 Task: Create a due date automation trigger when advanced on, on the tuesday before a card is due add checklist with an incomplete checklists at 11:00 AM.
Action: Mouse moved to (1240, 97)
Screenshot: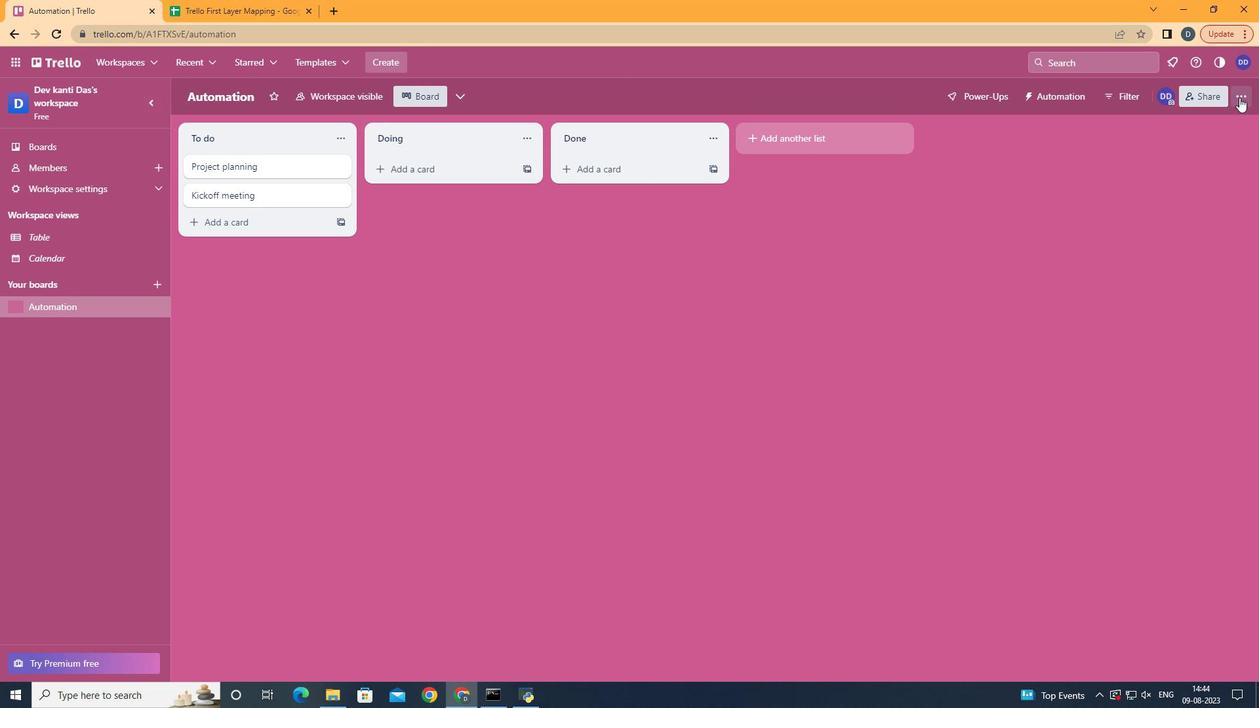 
Action: Mouse pressed left at (1240, 97)
Screenshot: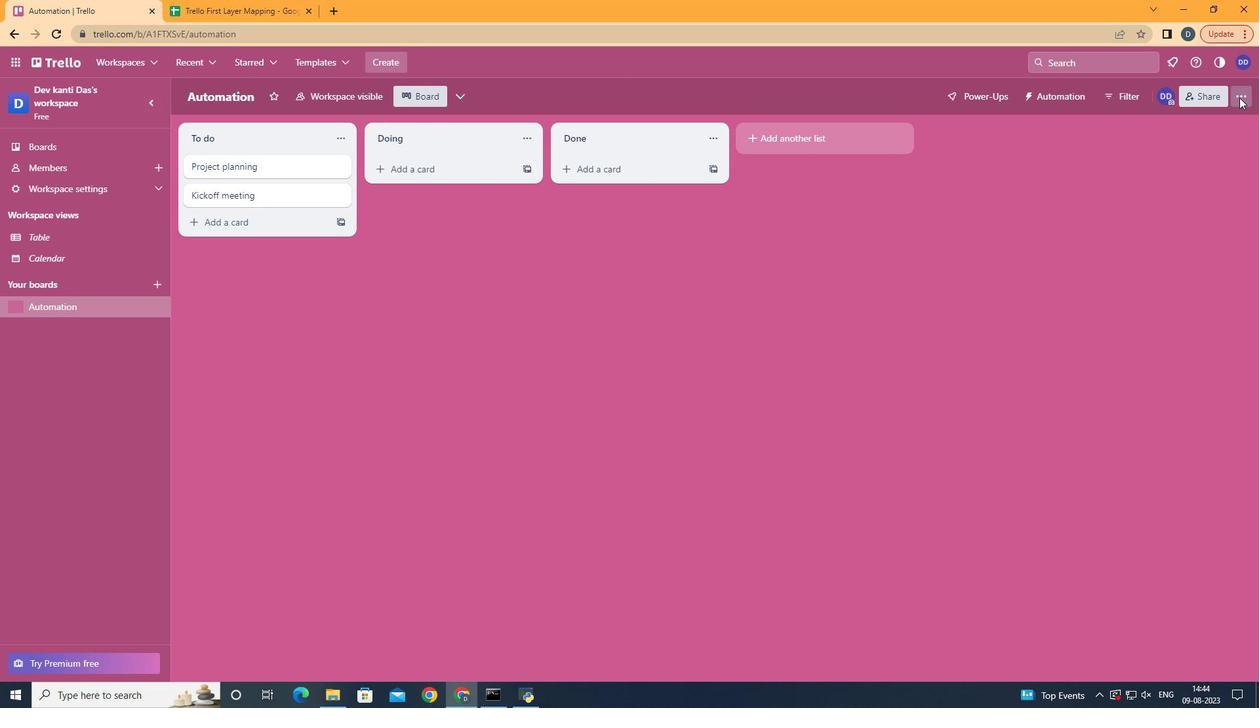 
Action: Mouse moved to (1147, 295)
Screenshot: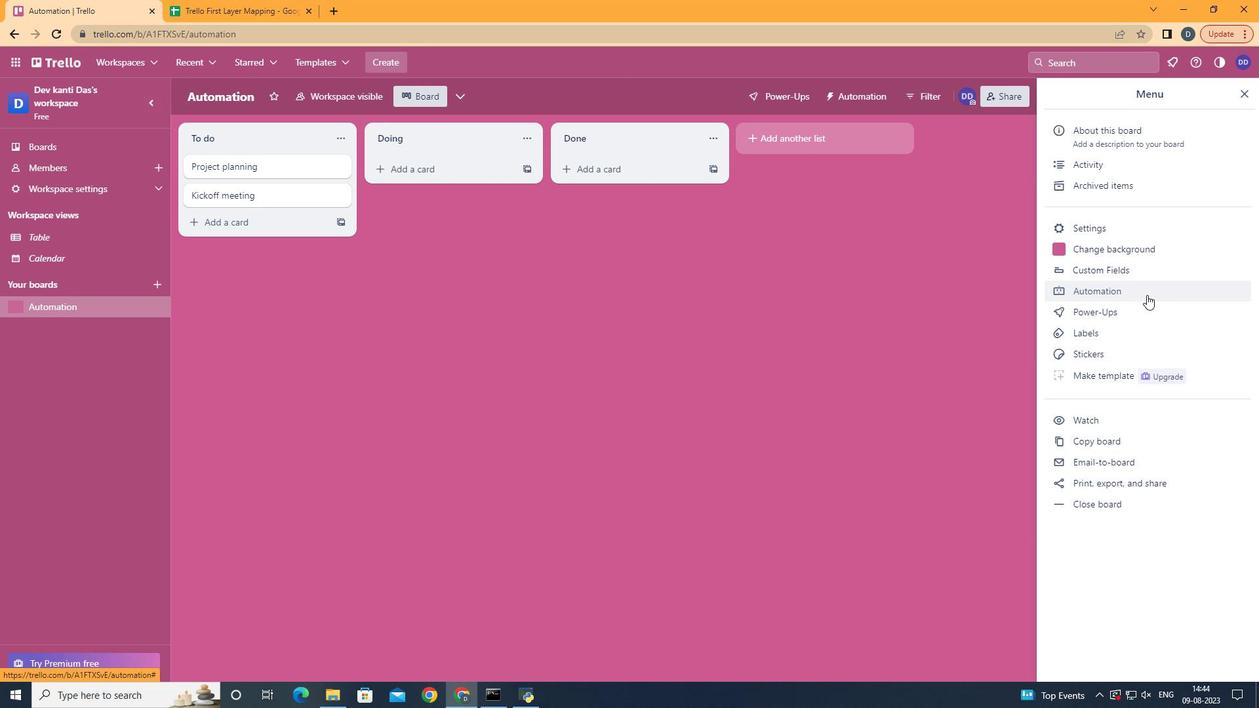 
Action: Mouse pressed left at (1147, 295)
Screenshot: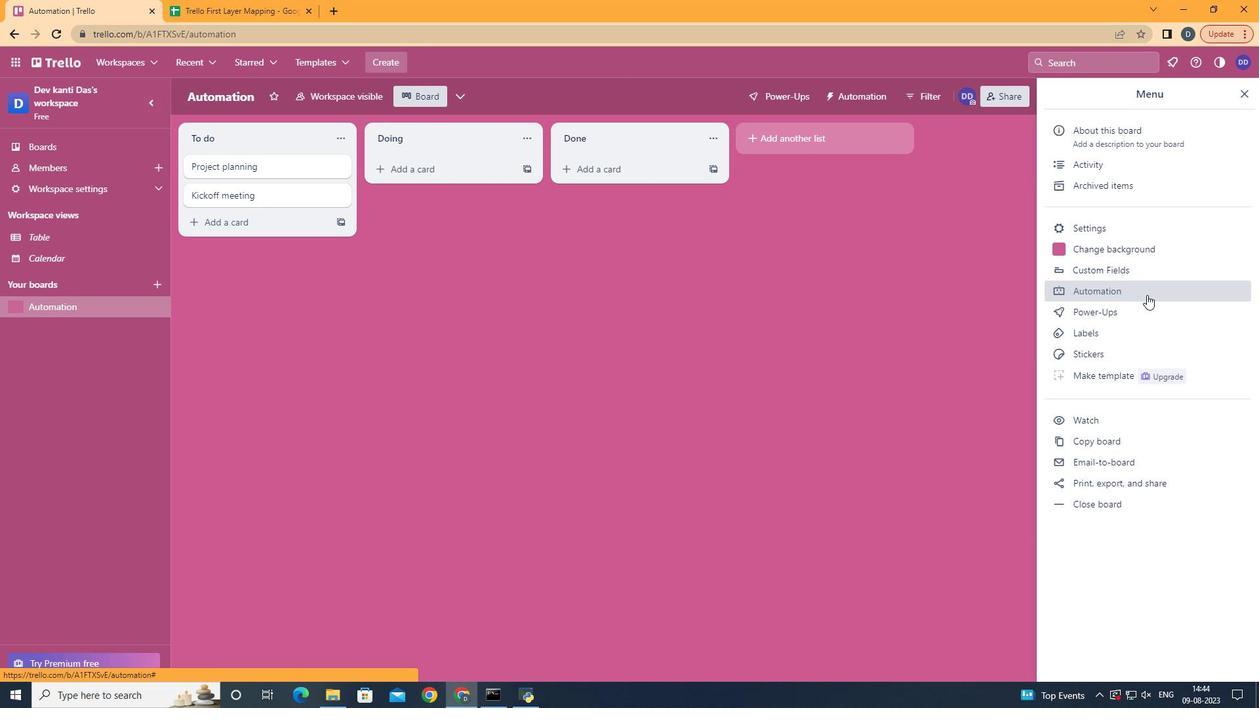 
Action: Mouse moved to (217, 266)
Screenshot: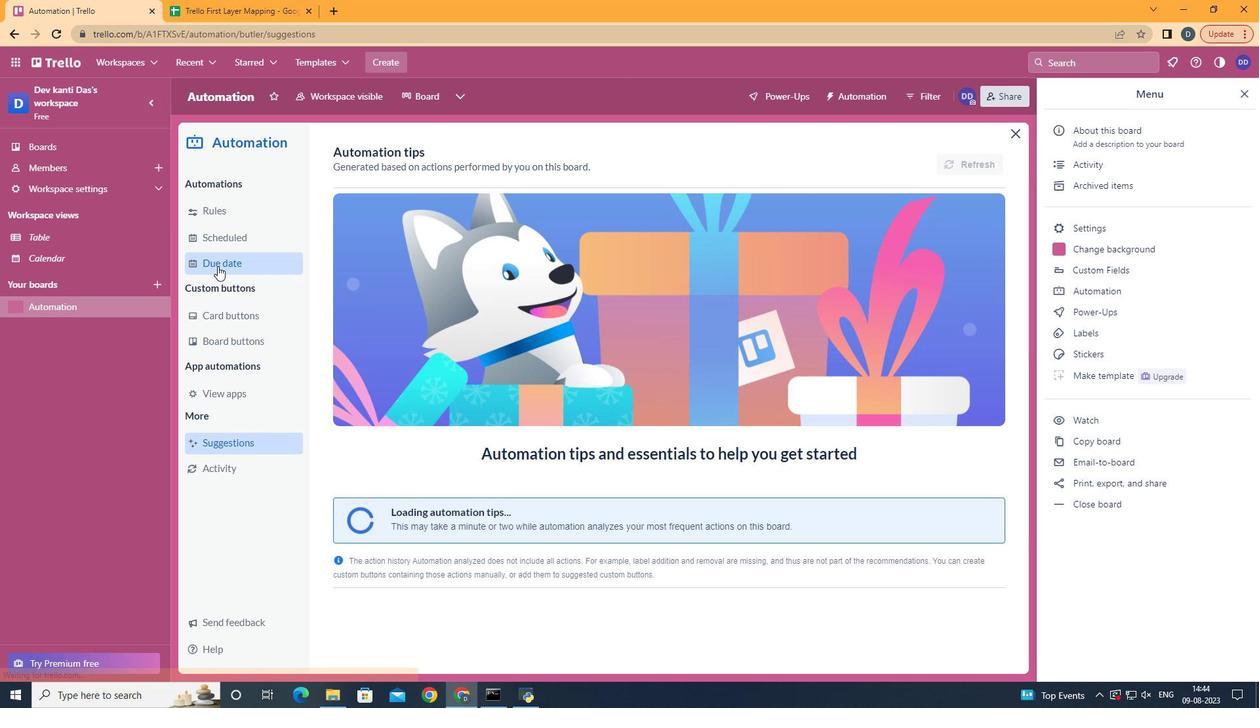 
Action: Mouse pressed left at (217, 266)
Screenshot: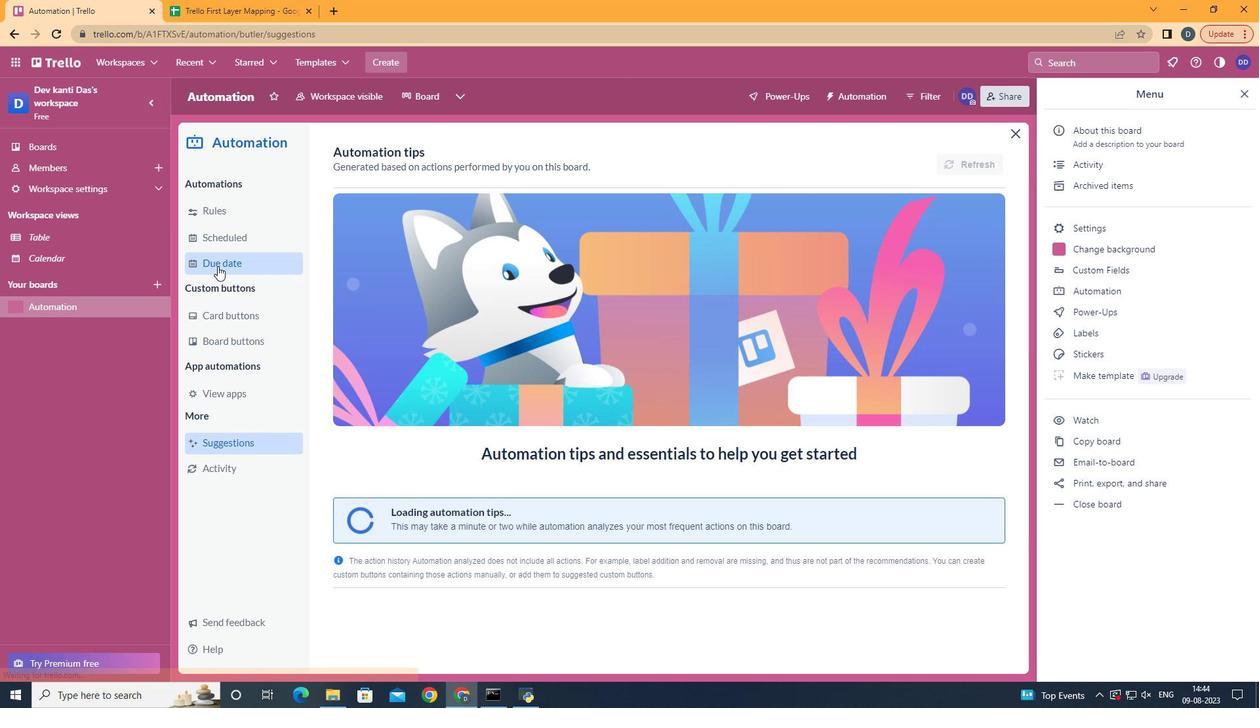 
Action: Mouse moved to (914, 158)
Screenshot: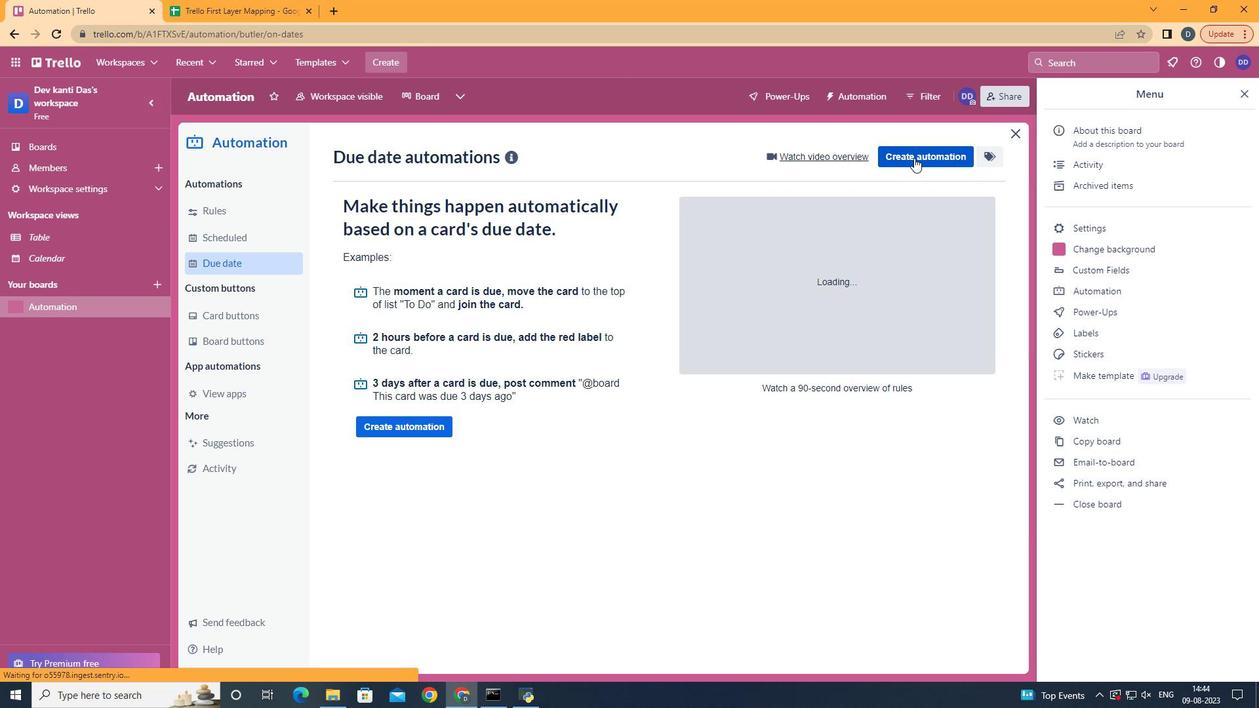 
Action: Mouse pressed left at (914, 158)
Screenshot: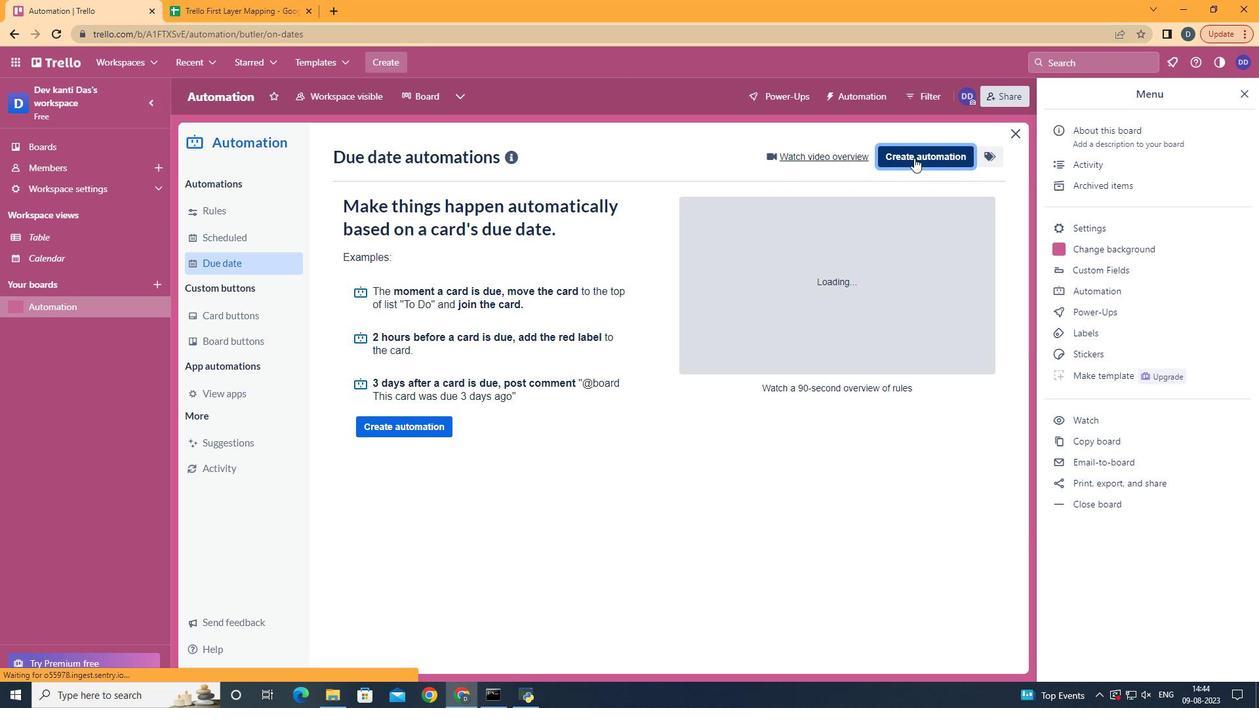 
Action: Mouse moved to (681, 294)
Screenshot: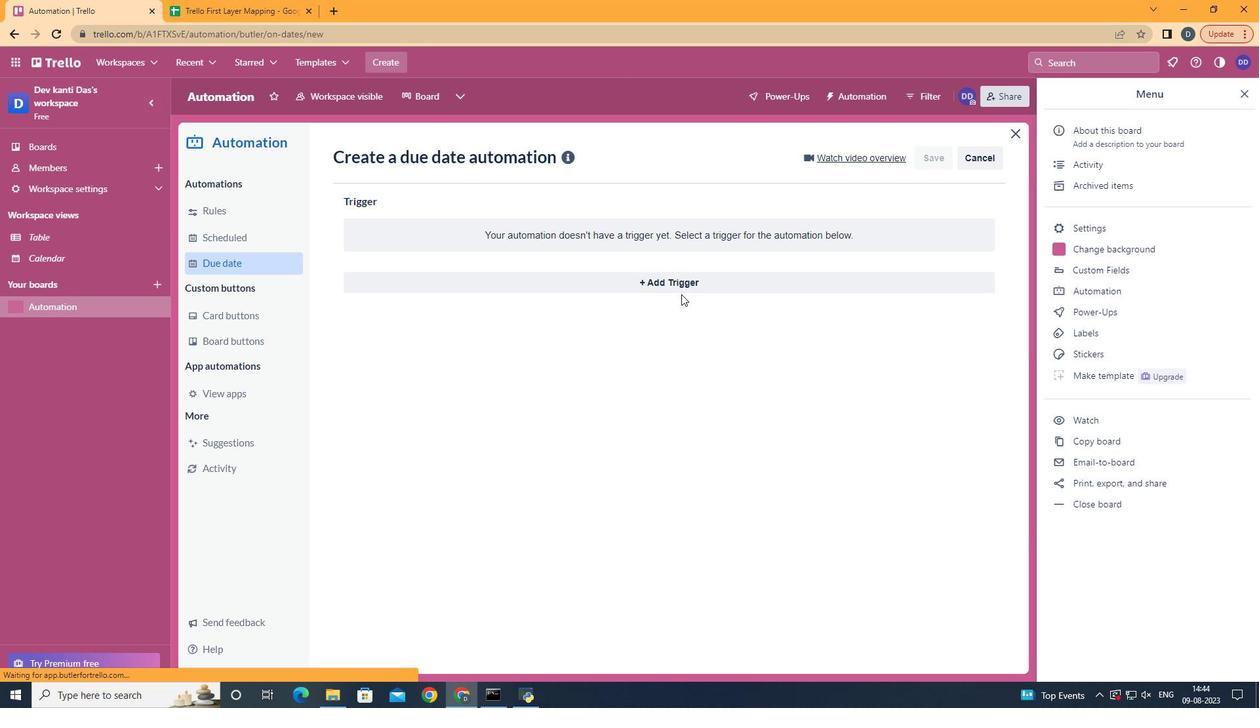 
Action: Mouse pressed left at (681, 294)
Screenshot: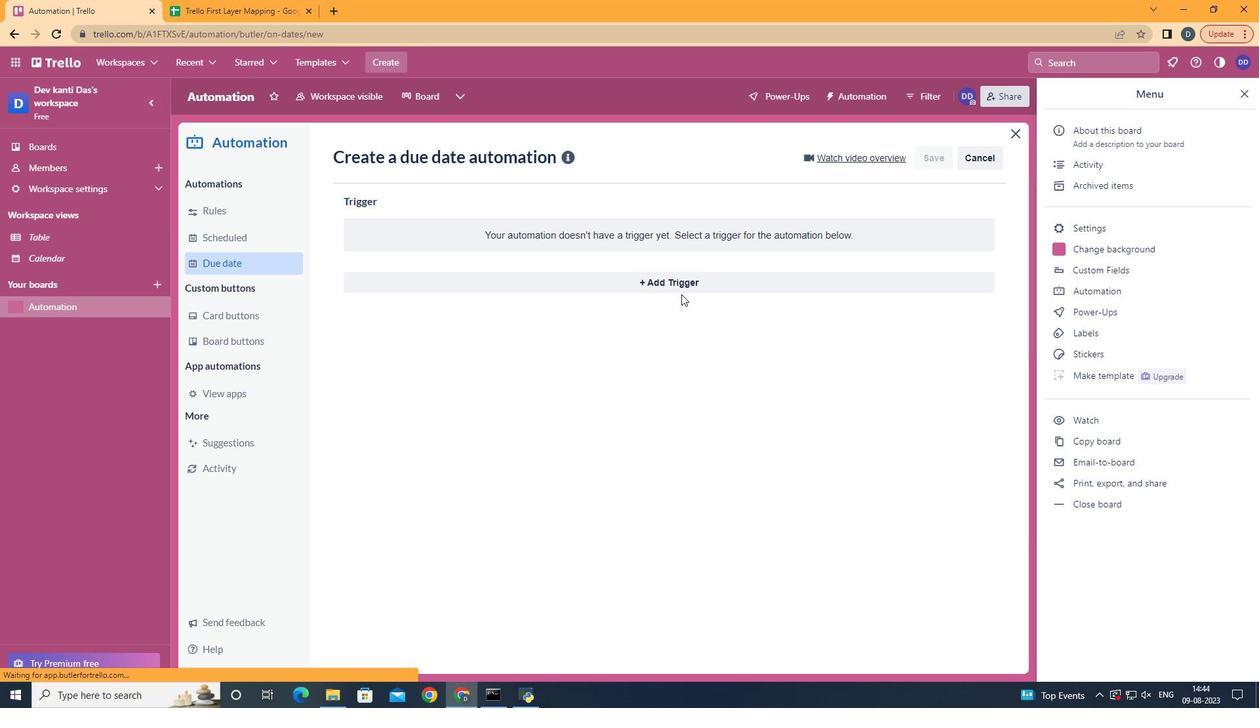 
Action: Mouse moved to (742, 291)
Screenshot: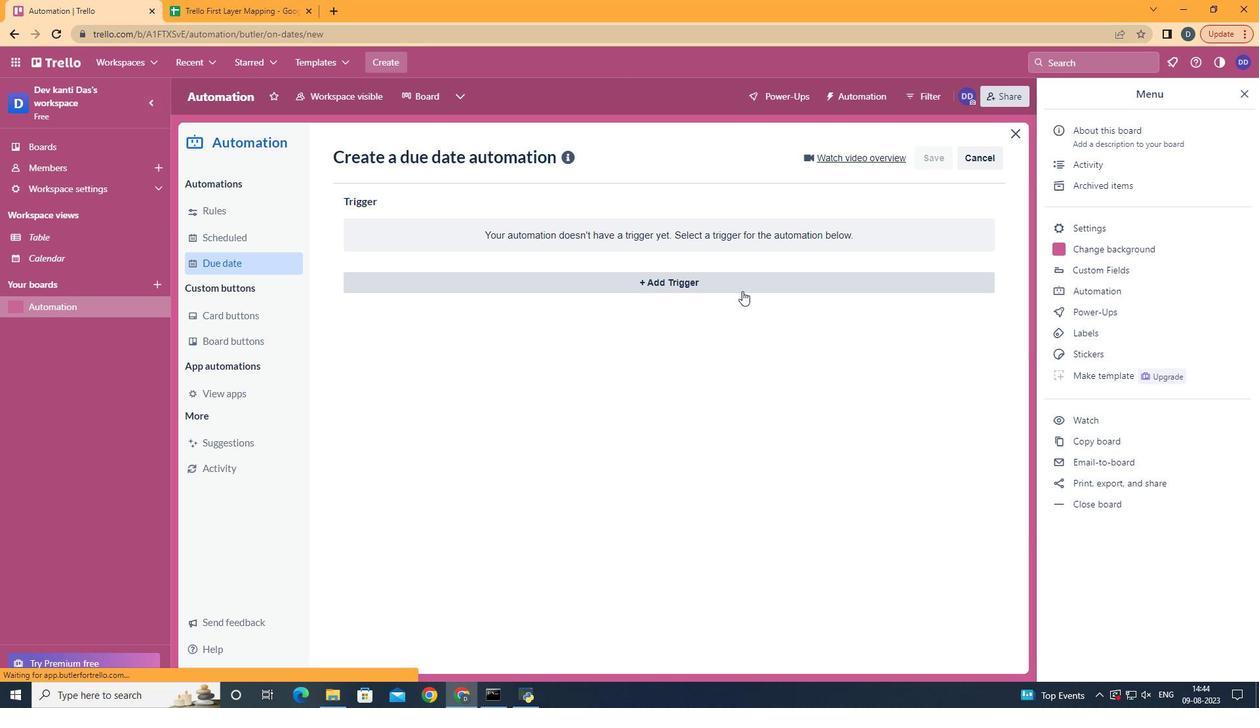 
Action: Mouse pressed left at (742, 291)
Screenshot: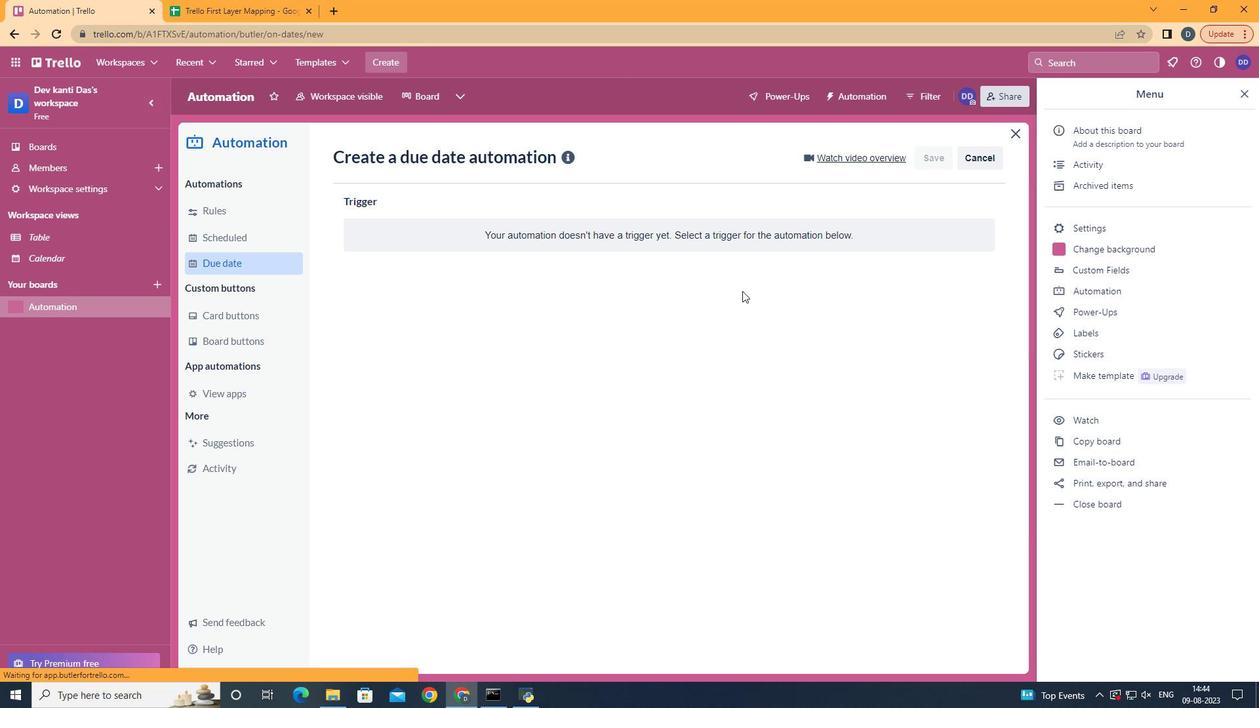 
Action: Mouse moved to (444, 366)
Screenshot: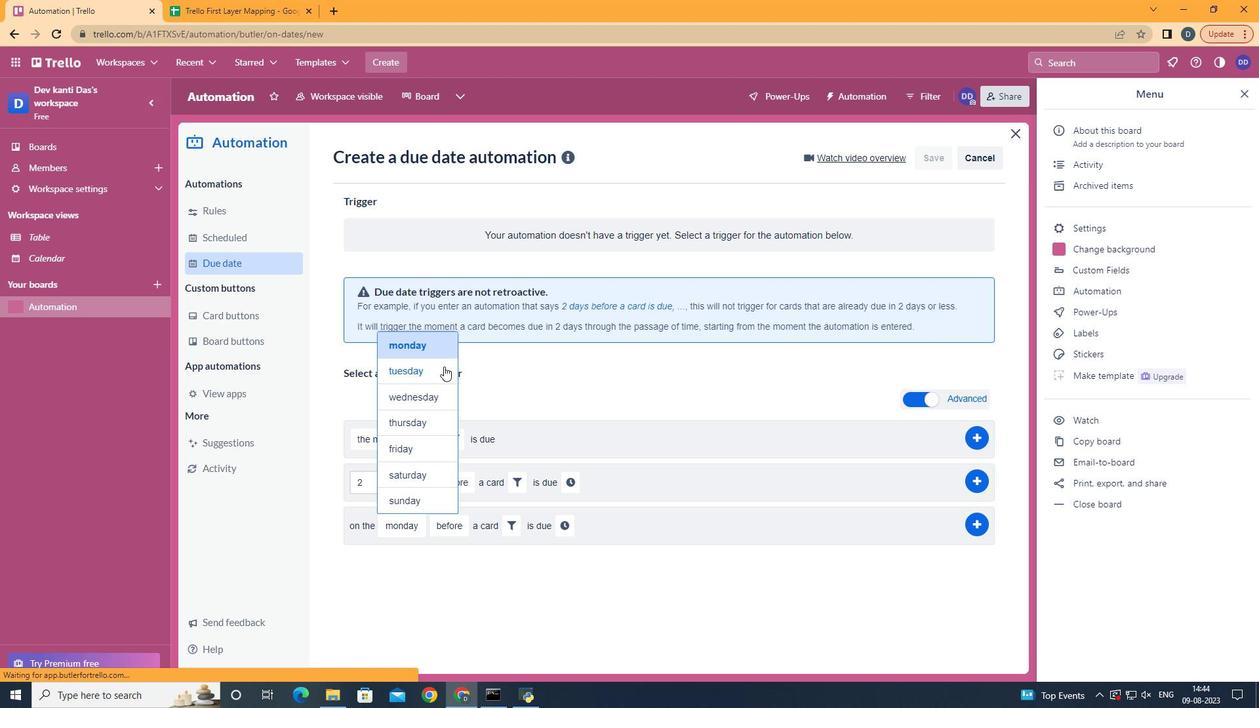 
Action: Mouse pressed left at (444, 366)
Screenshot: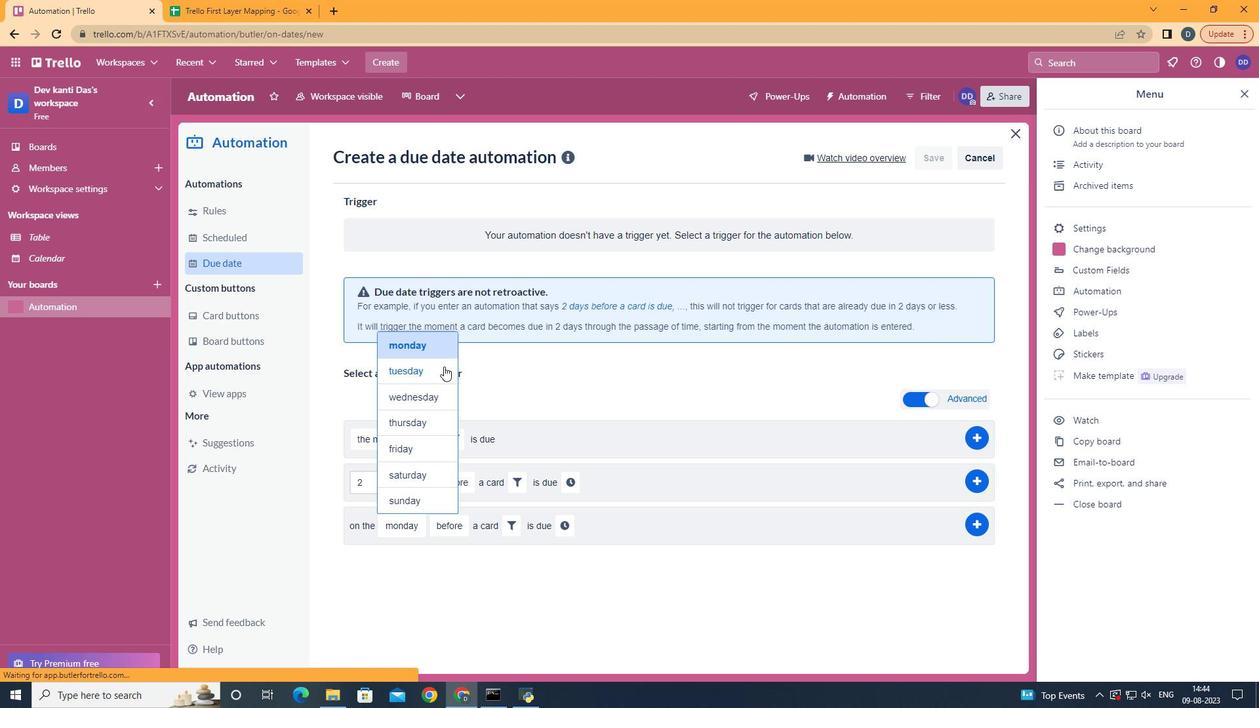 
Action: Mouse moved to (452, 545)
Screenshot: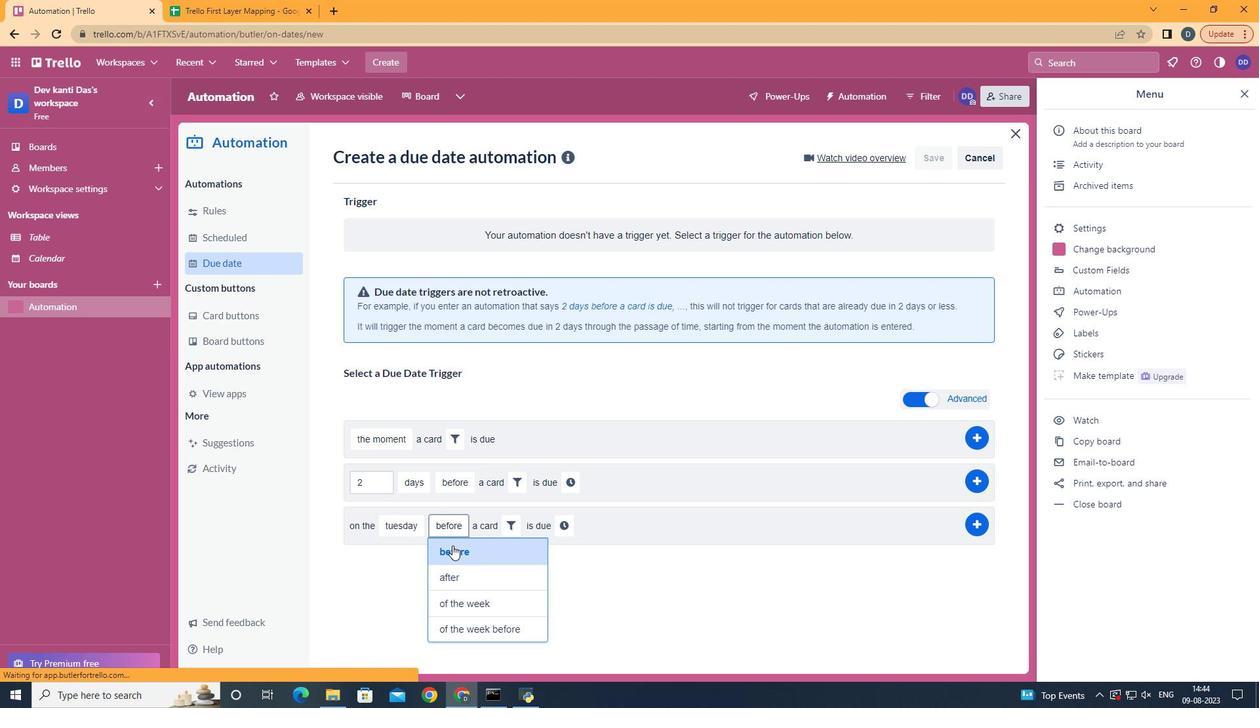 
Action: Mouse pressed left at (452, 545)
Screenshot: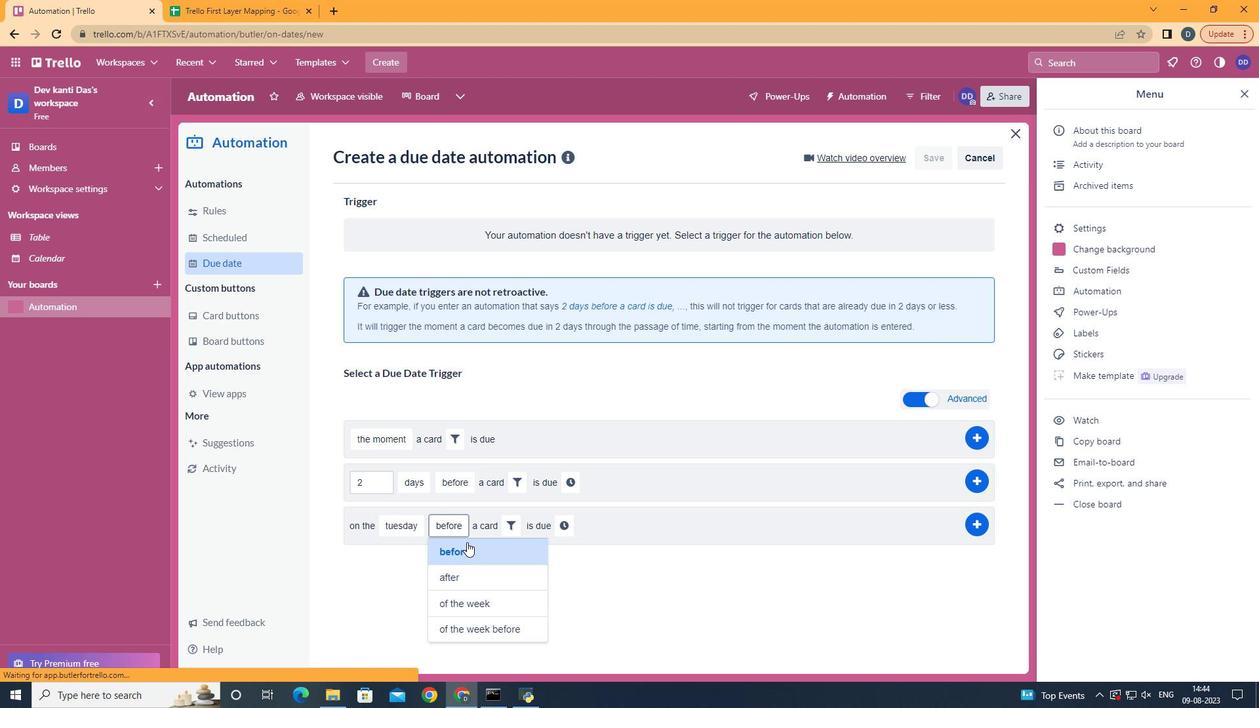 
Action: Mouse moved to (526, 520)
Screenshot: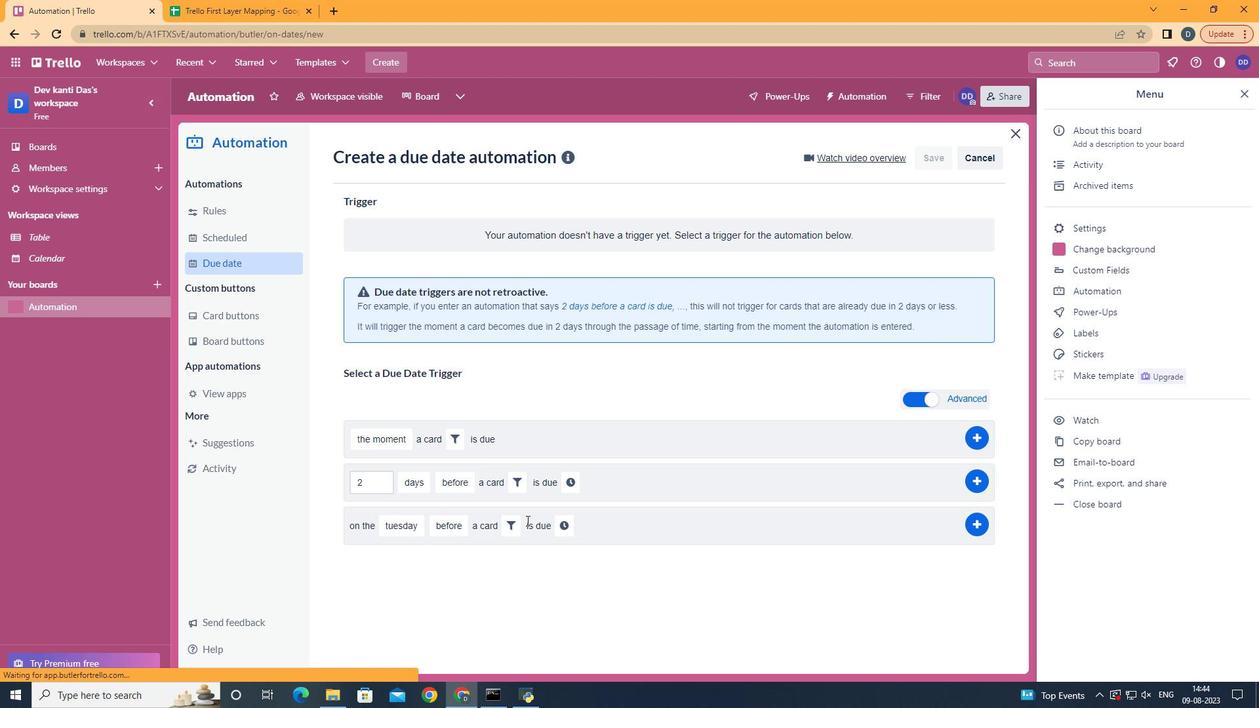 
Action: Mouse pressed left at (526, 520)
Screenshot: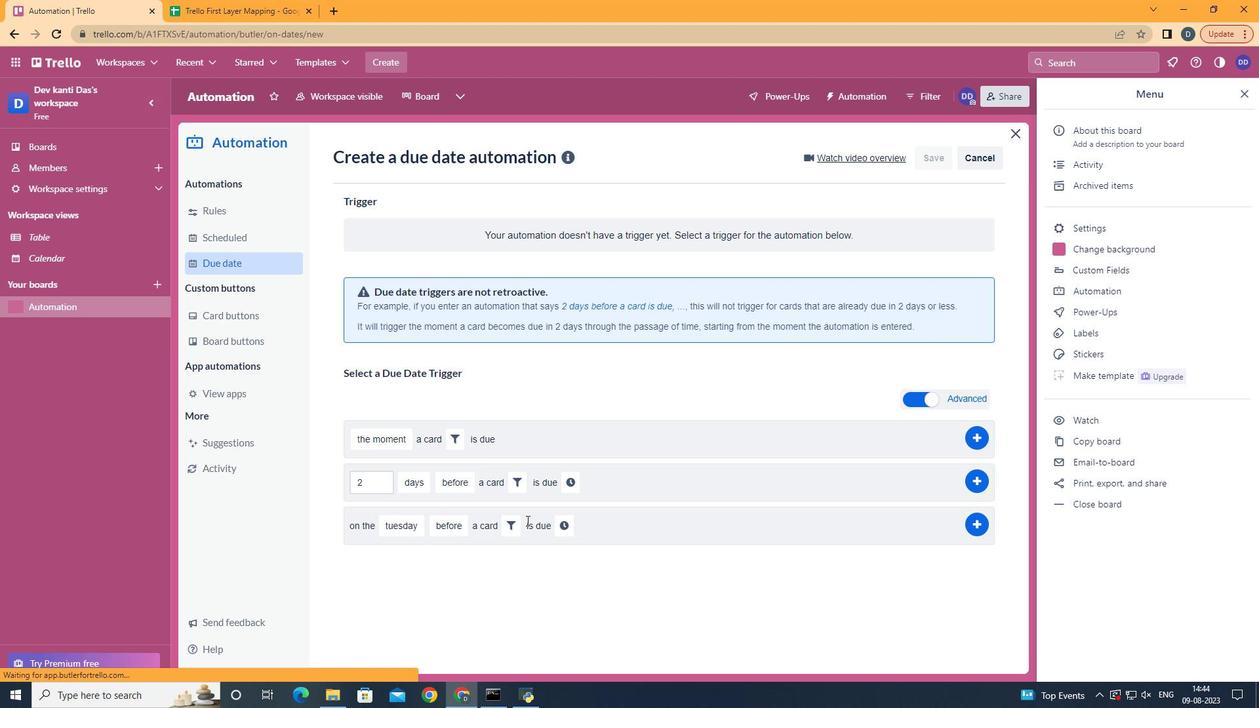 
Action: Mouse moved to (498, 523)
Screenshot: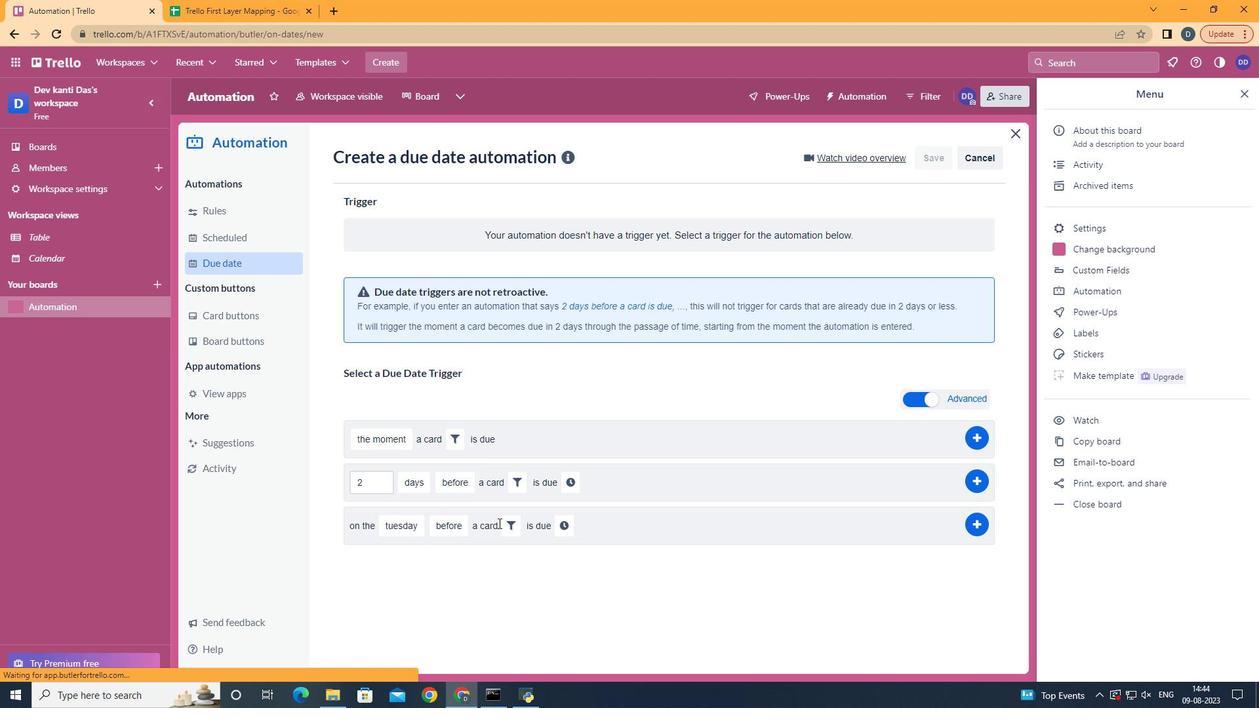 
Action: Mouse pressed left at (498, 523)
Screenshot: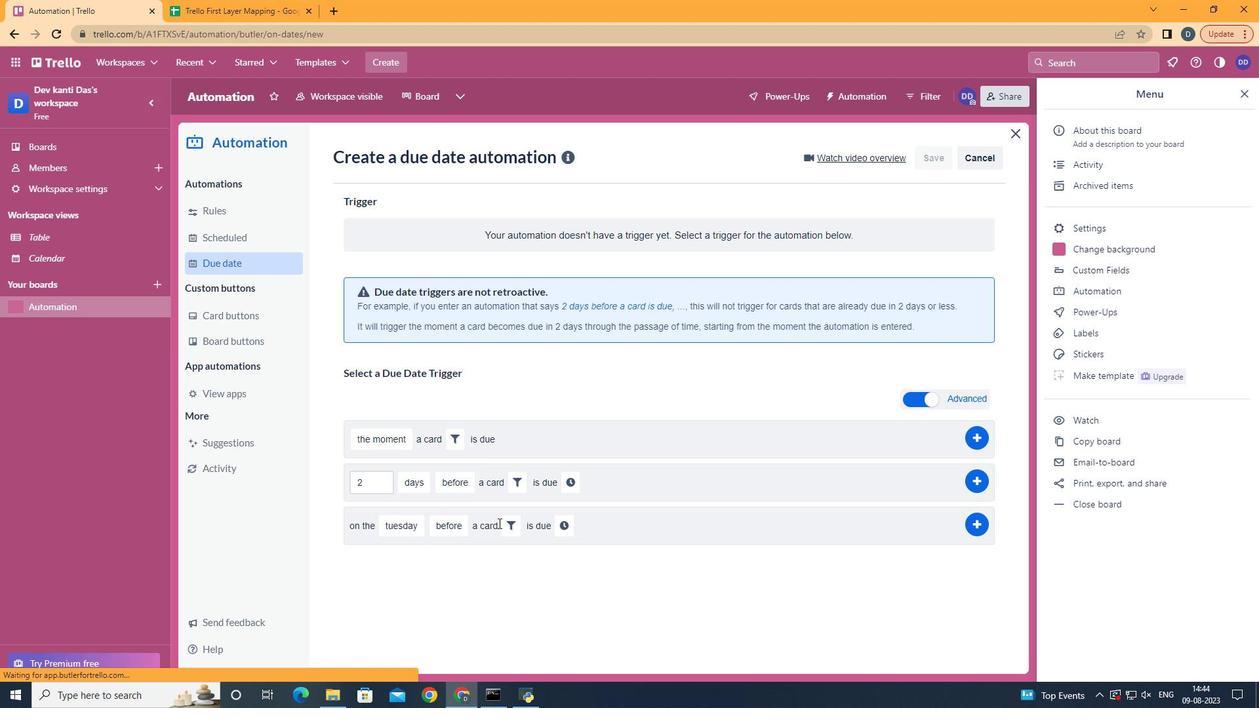 
Action: Mouse moved to (504, 525)
Screenshot: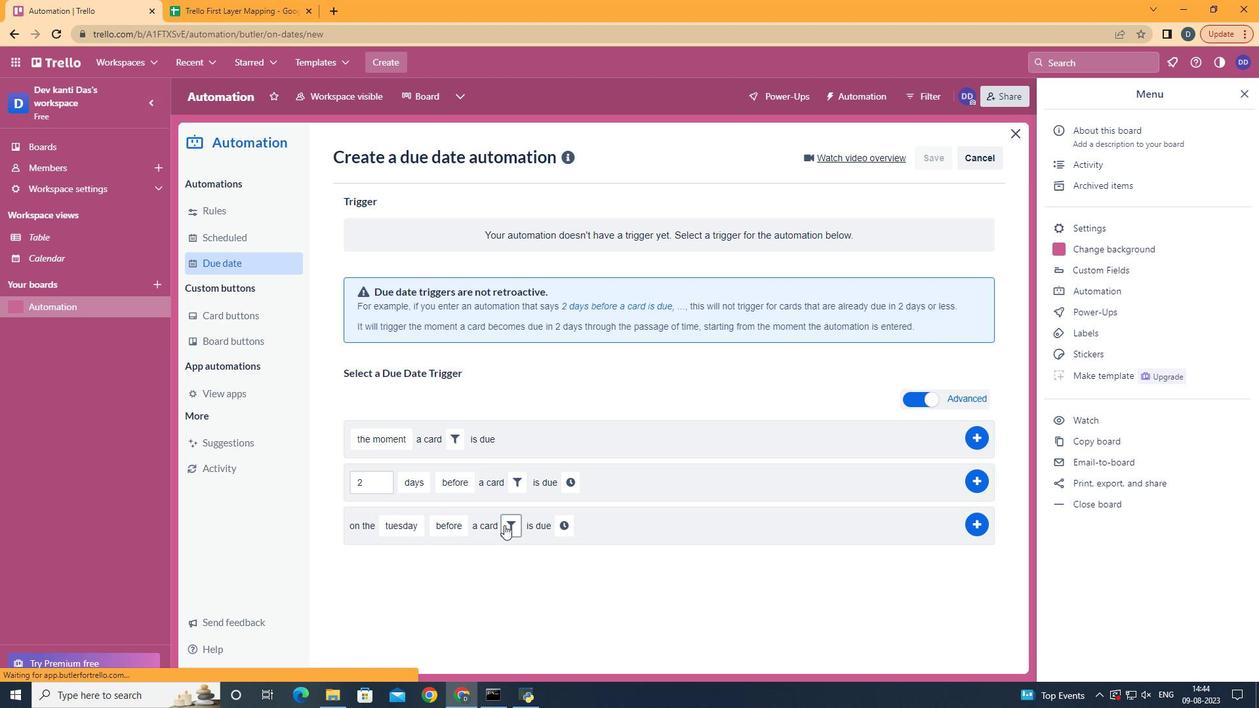 
Action: Mouse pressed left at (504, 525)
Screenshot: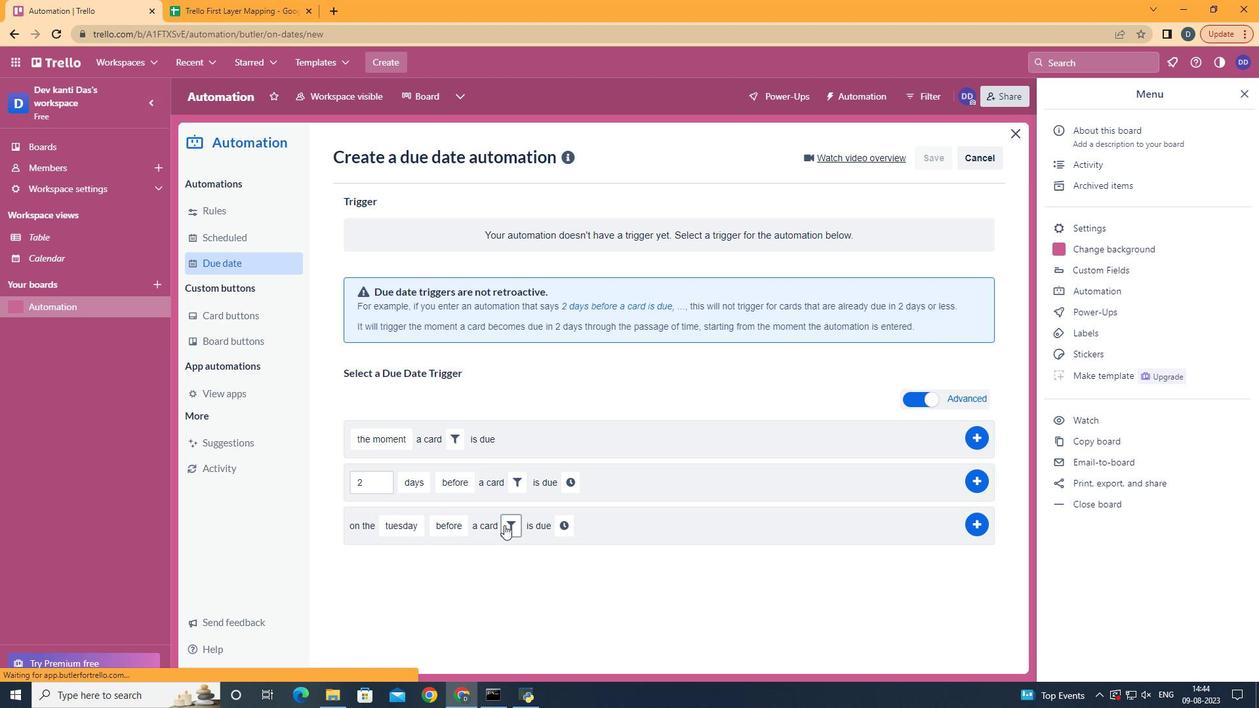 
Action: Mouse moved to (631, 568)
Screenshot: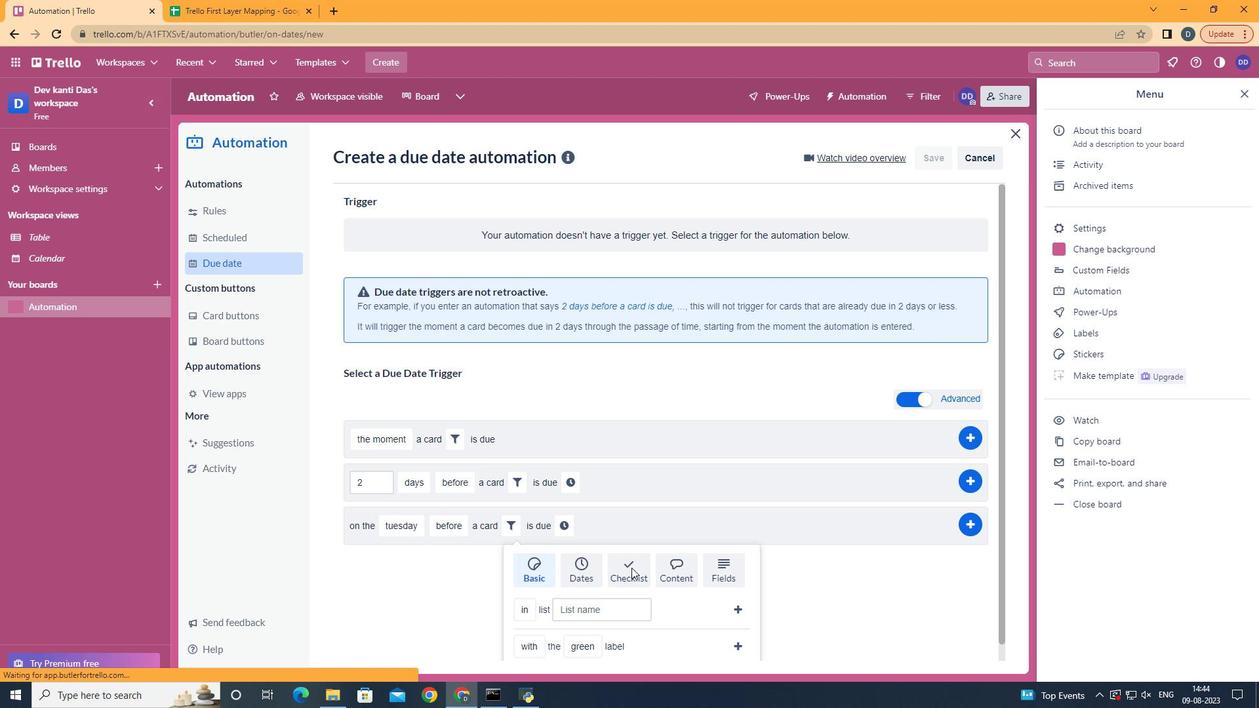 
Action: Mouse pressed left at (631, 568)
Screenshot: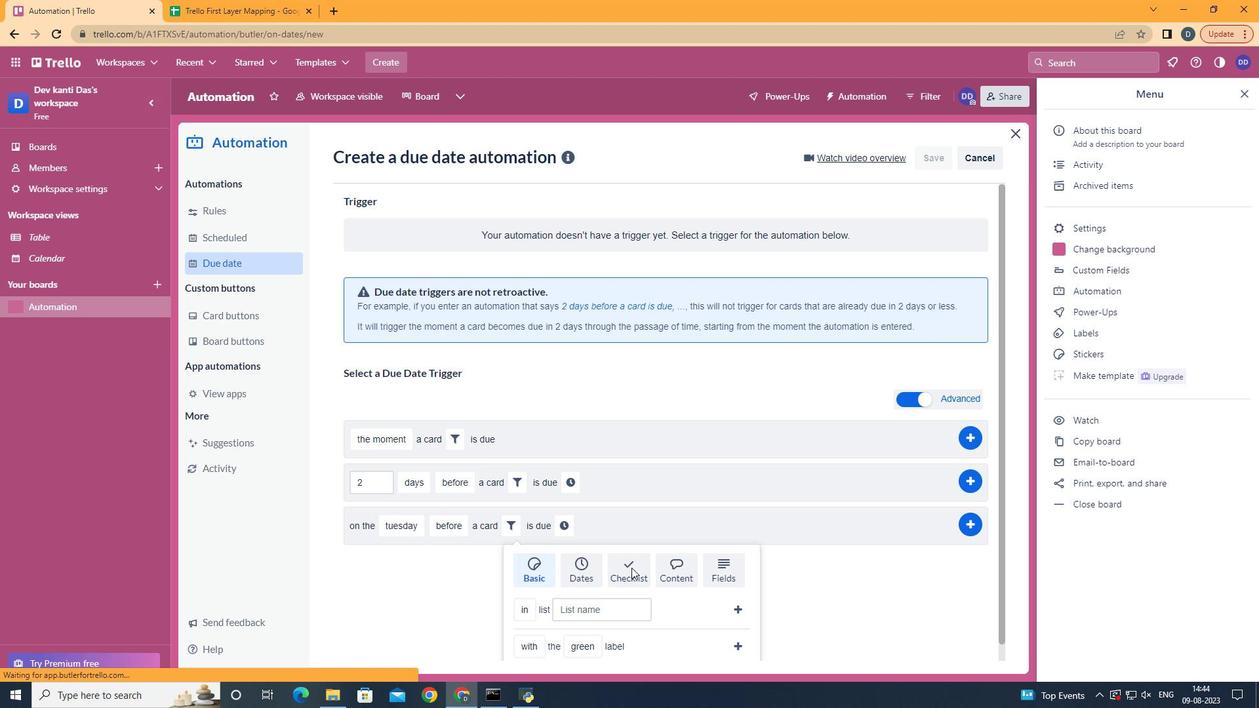 
Action: Mouse moved to (620, 509)
Screenshot: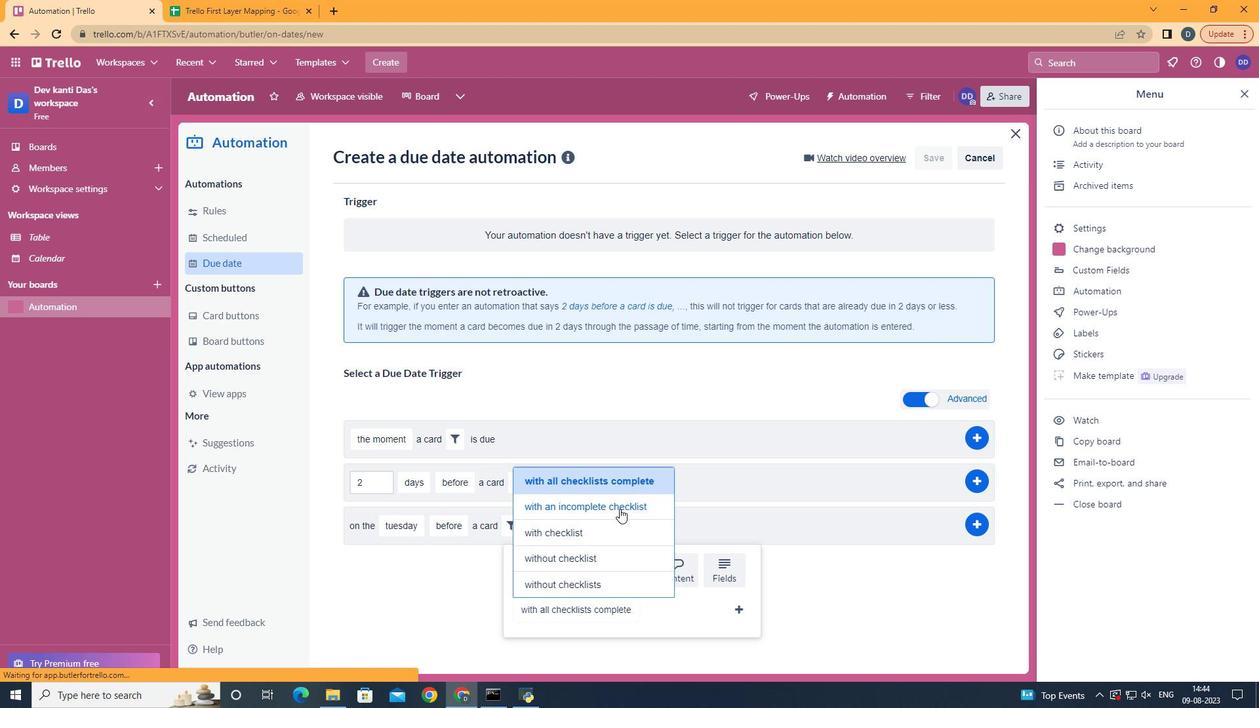 
Action: Mouse pressed left at (620, 509)
Screenshot: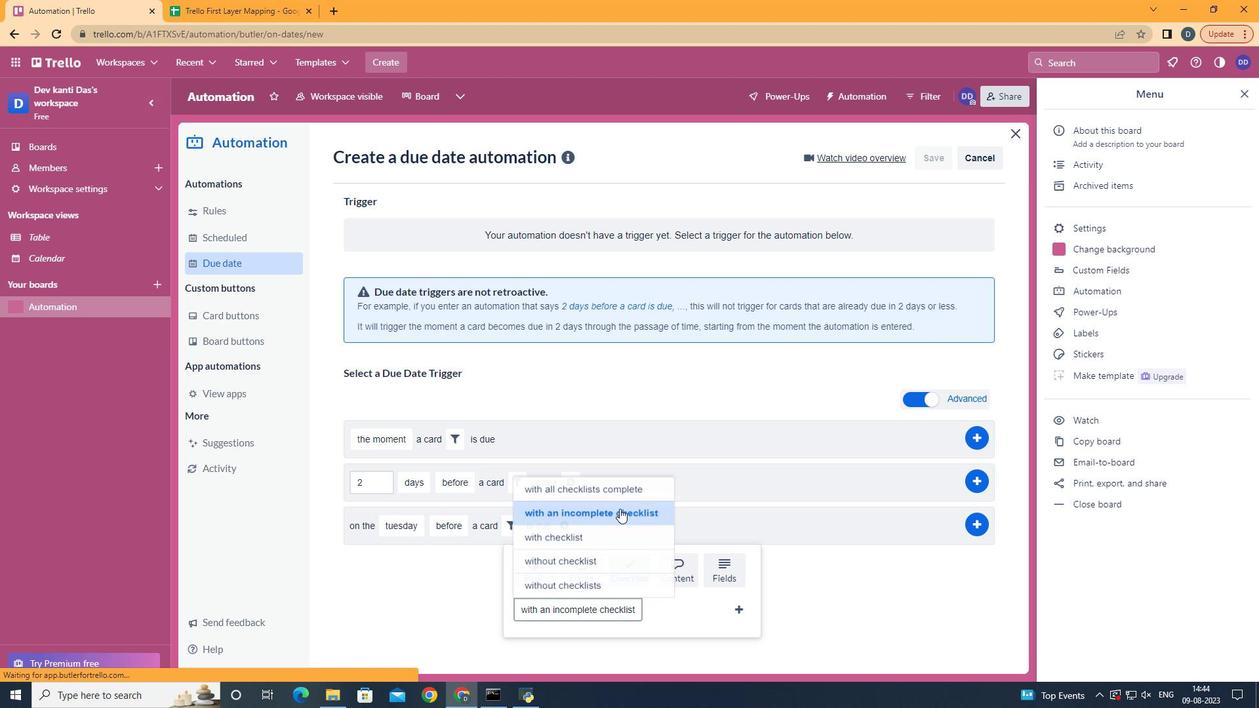 
Action: Mouse moved to (730, 611)
Screenshot: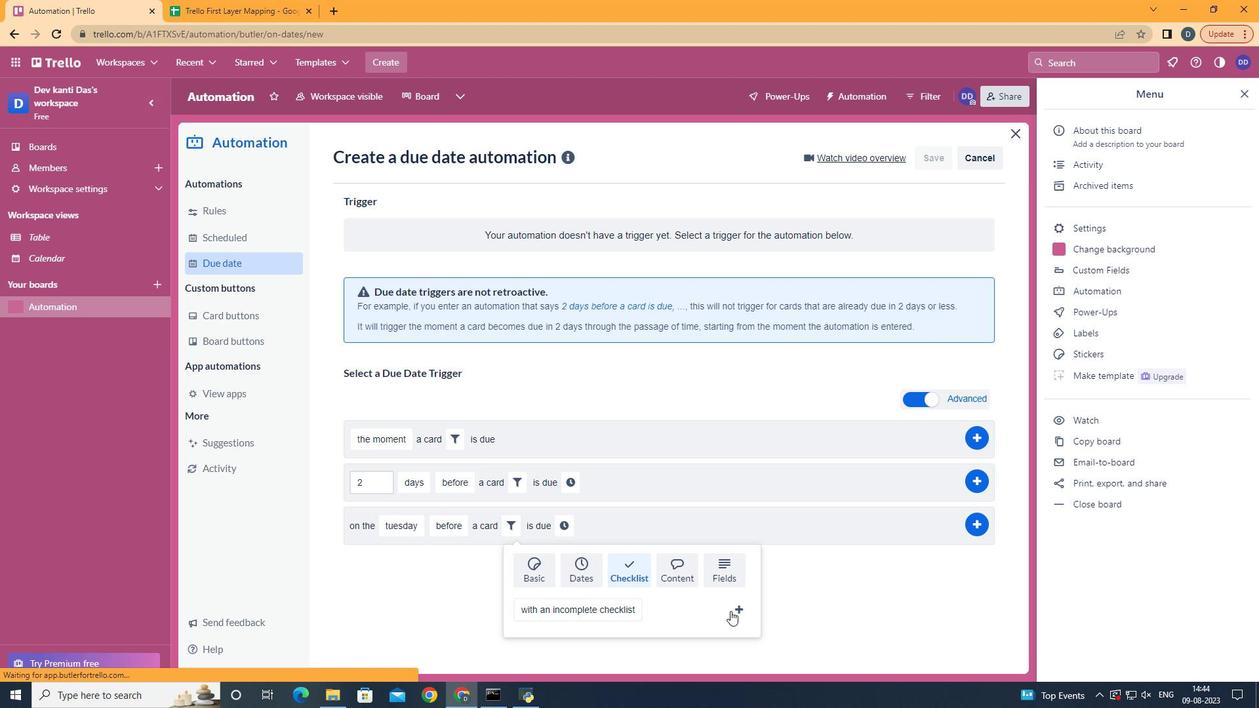 
Action: Mouse pressed left at (730, 611)
Screenshot: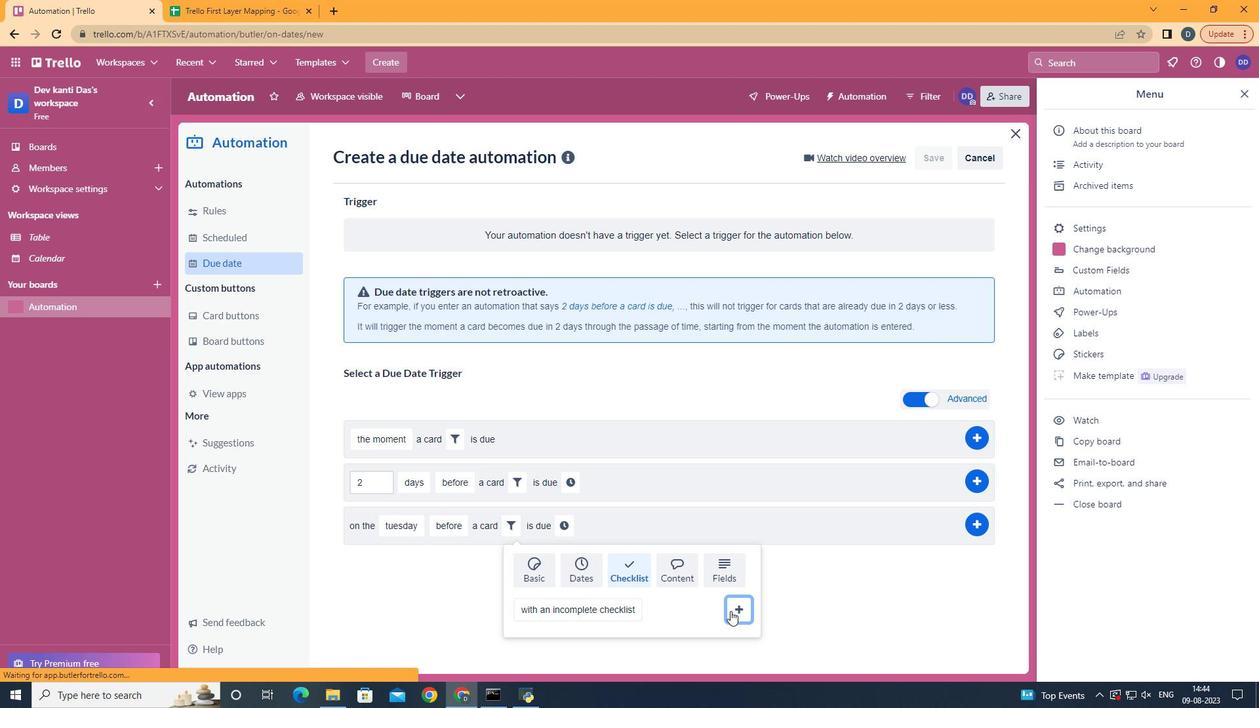 
Action: Mouse moved to (705, 536)
Screenshot: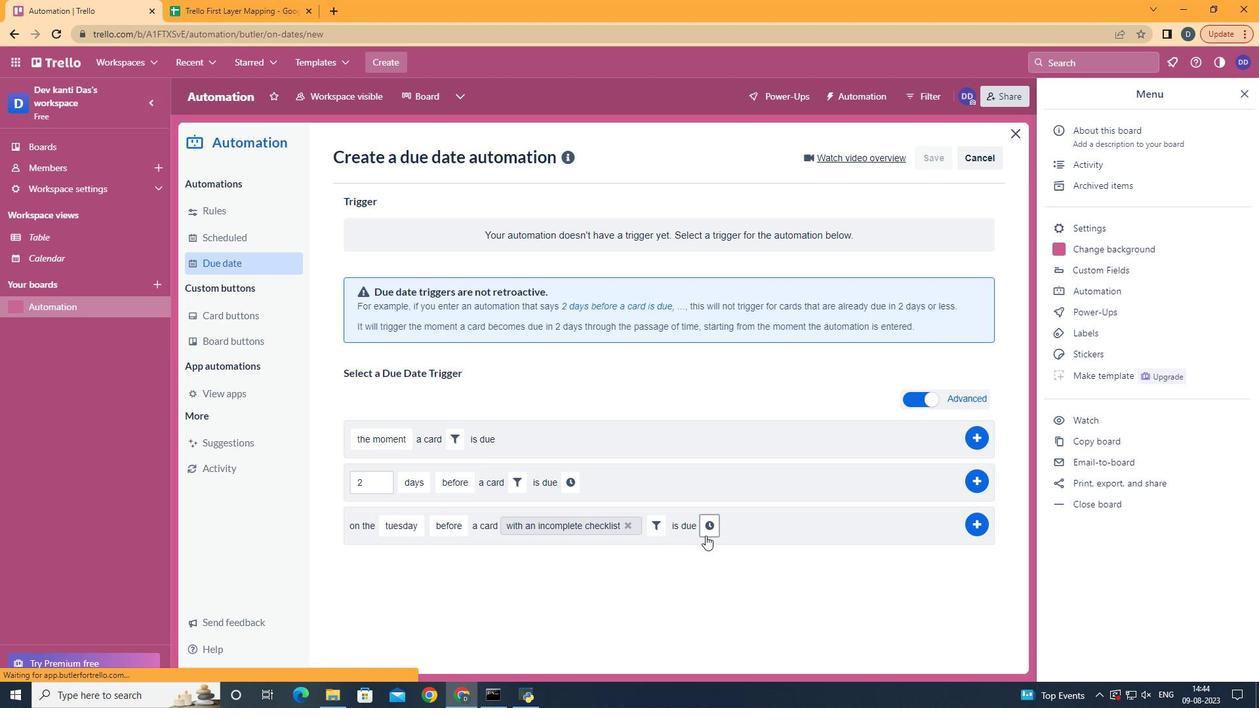 
Action: Mouse pressed left at (705, 536)
Screenshot: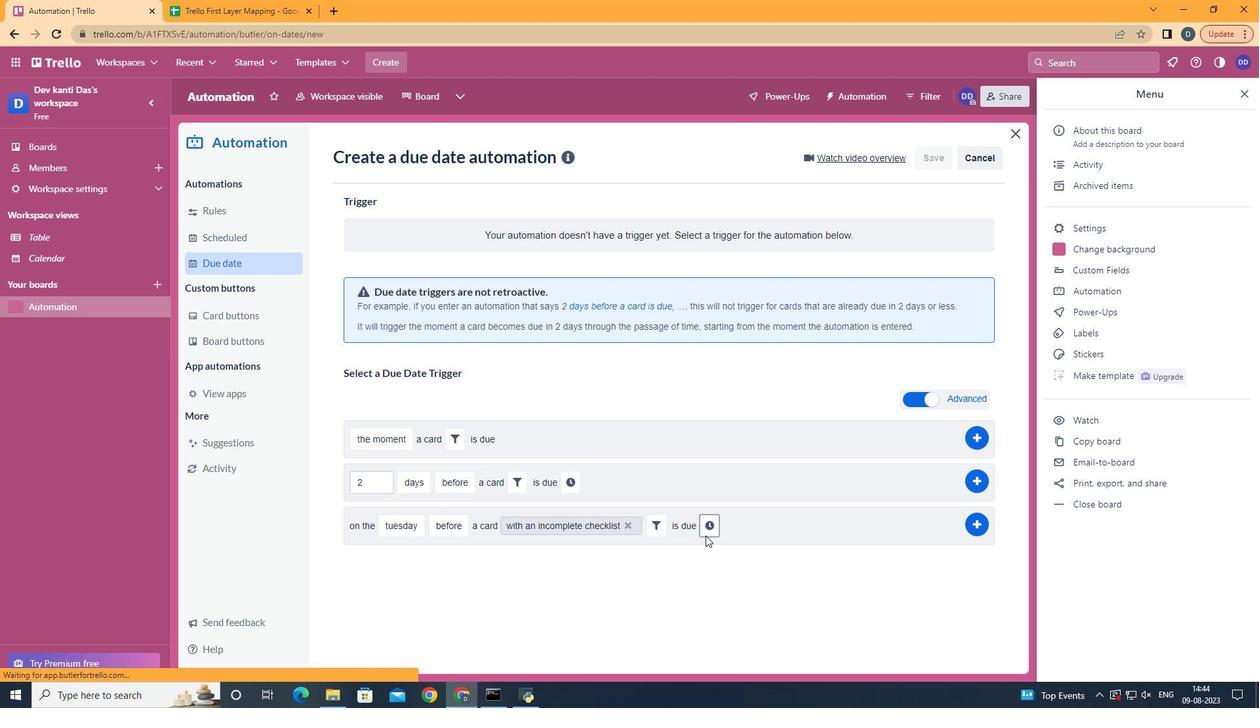 
Action: Mouse moved to (746, 526)
Screenshot: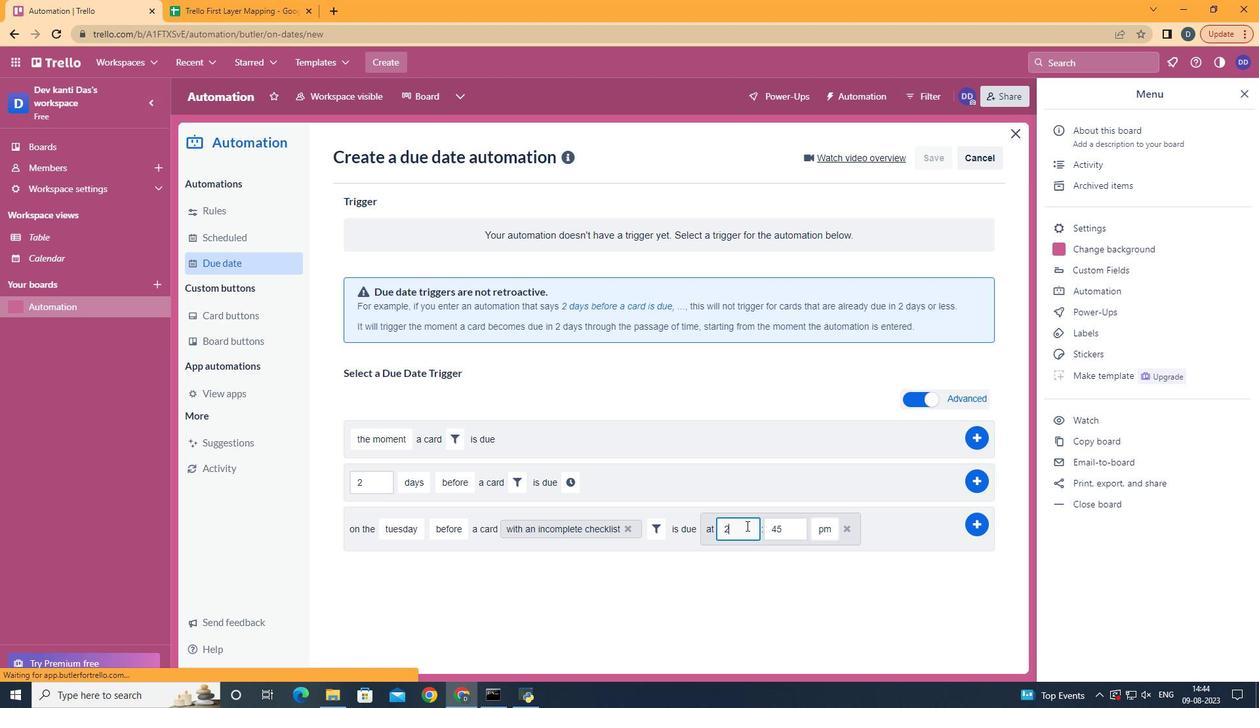 
Action: Mouse pressed left at (746, 526)
Screenshot: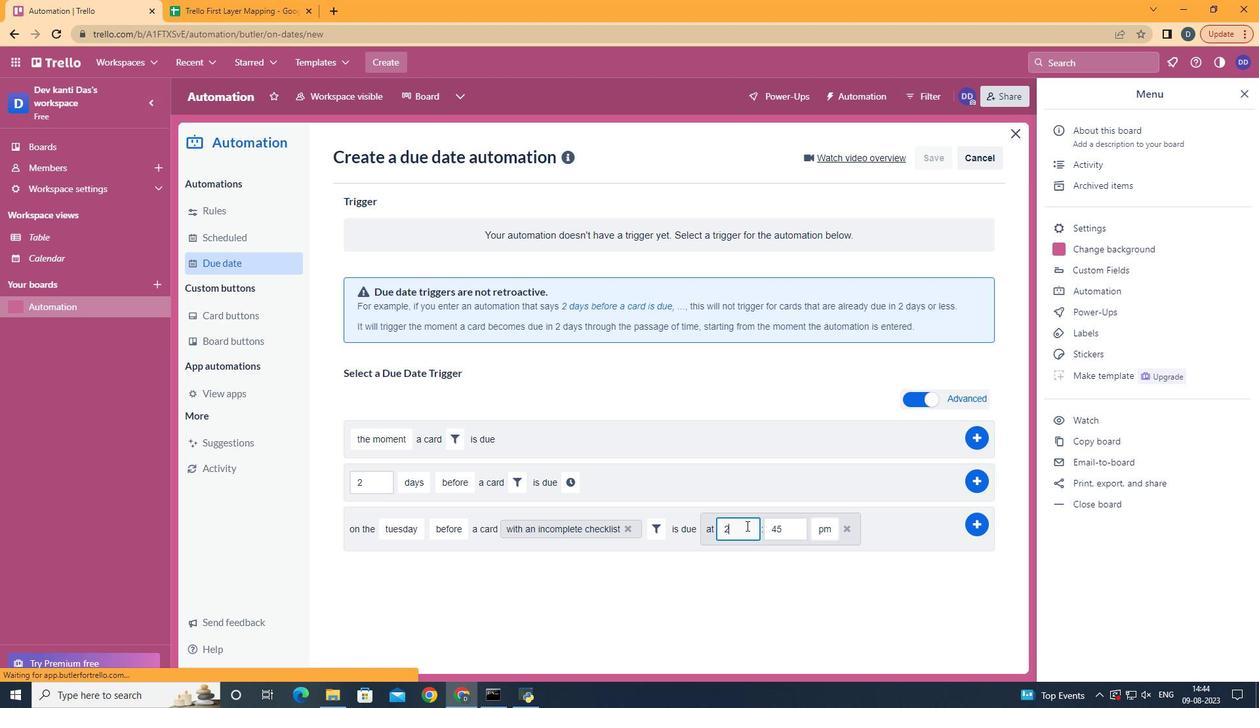 
Action: Key pressed <Key.backspace>11
Screenshot: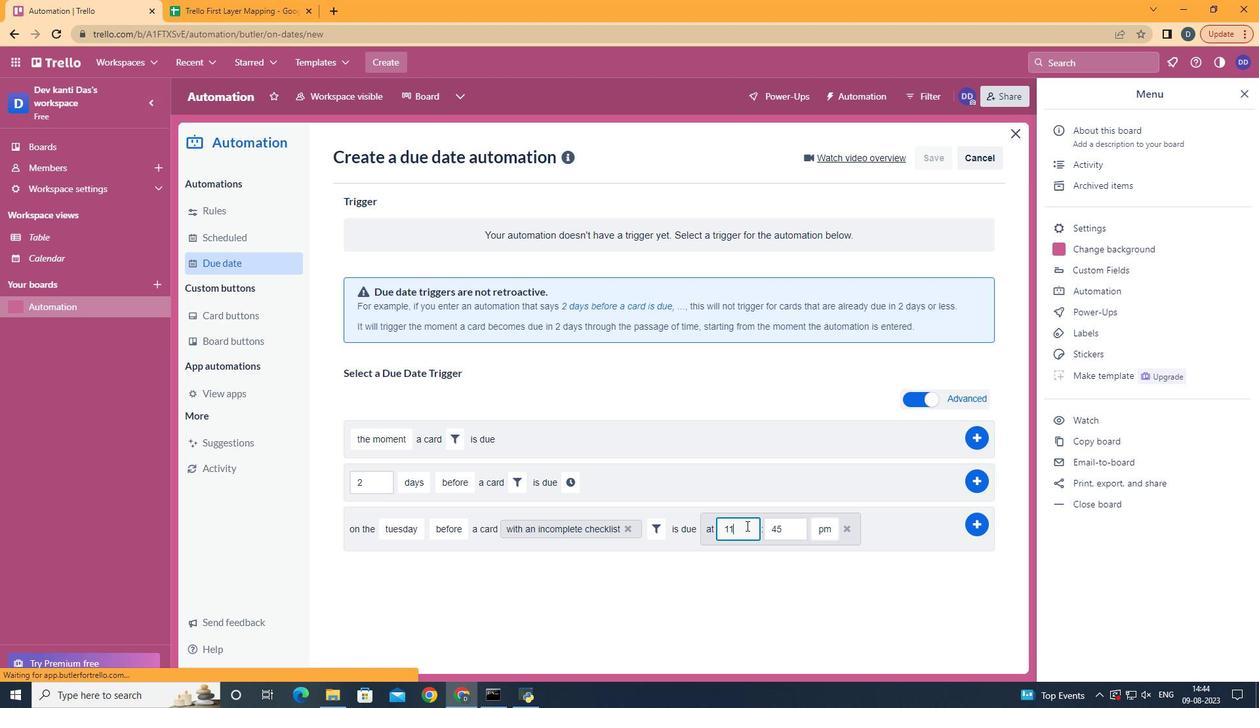 
Action: Mouse moved to (805, 529)
Screenshot: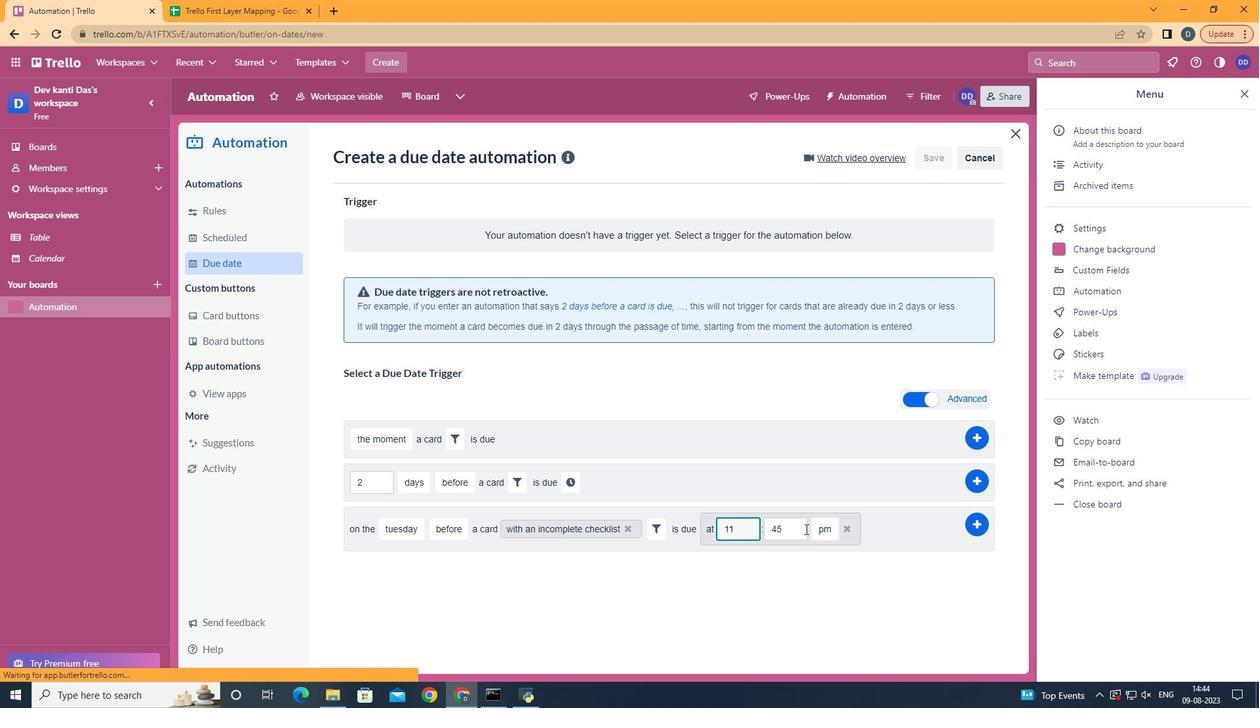 
Action: Mouse pressed left at (805, 529)
Screenshot: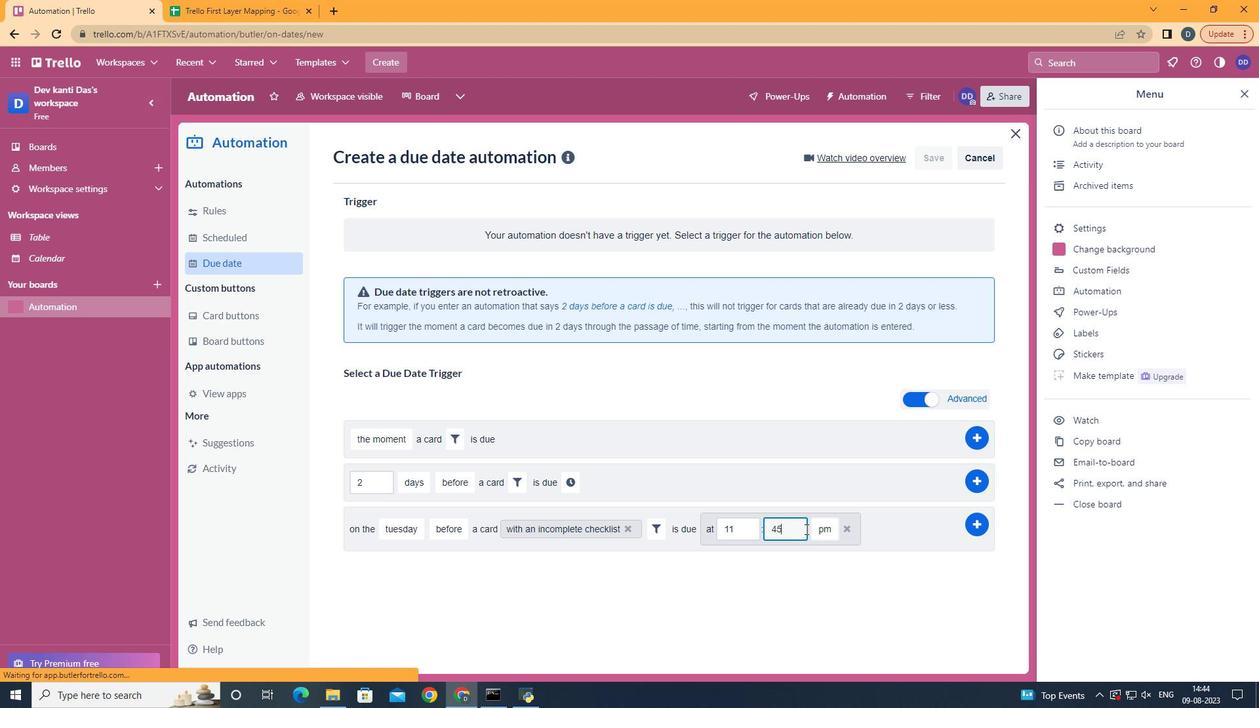 
Action: Key pressed <Key.backspace><Key.backspace>00
Screenshot: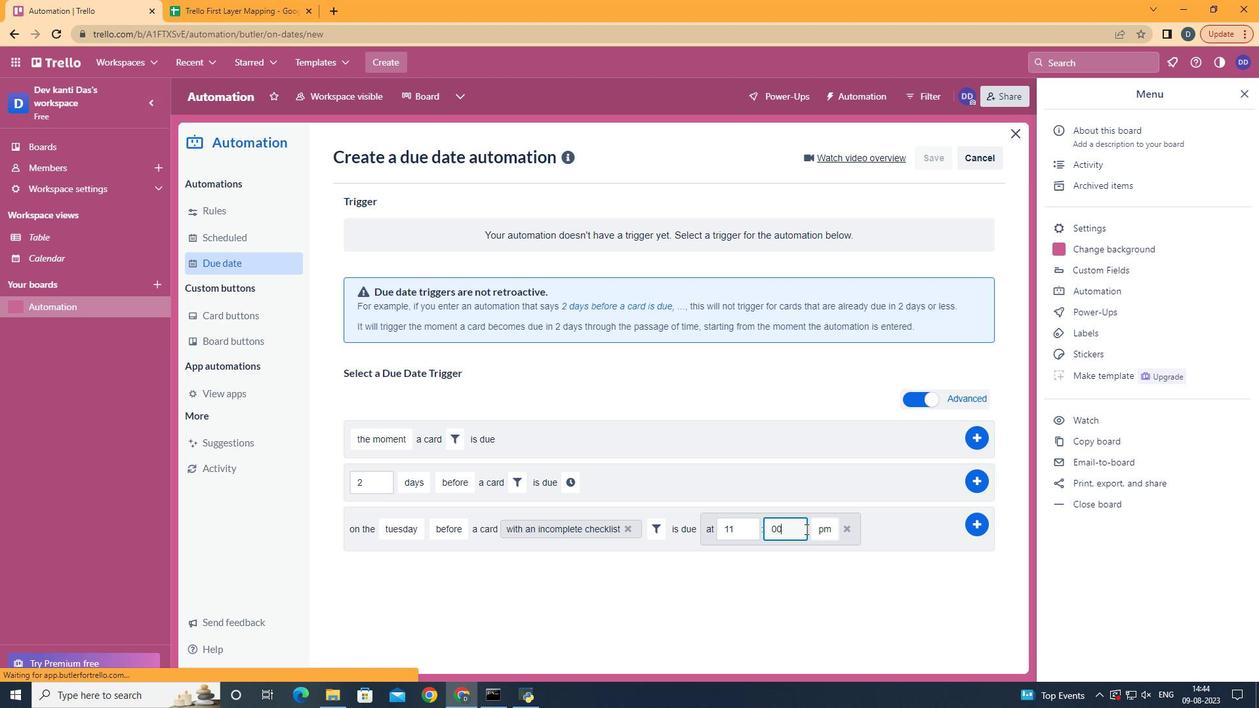 
Action: Mouse moved to (826, 550)
Screenshot: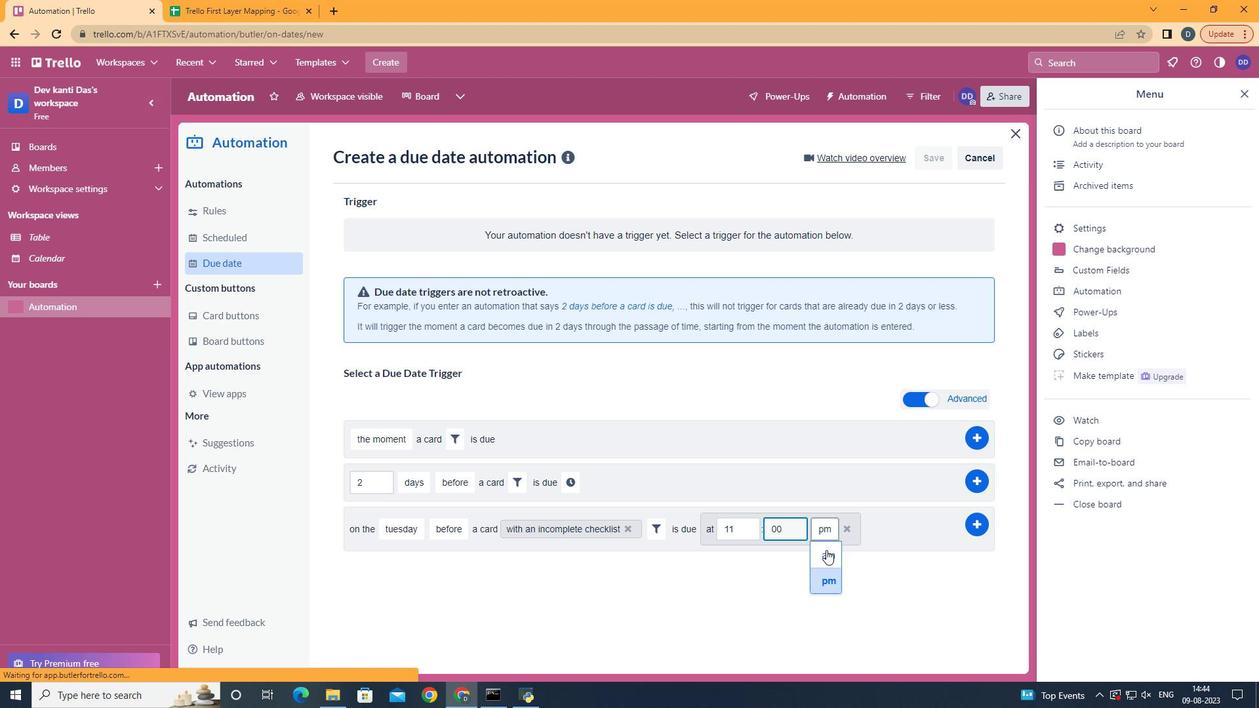 
Action: Mouse pressed left at (826, 550)
Screenshot: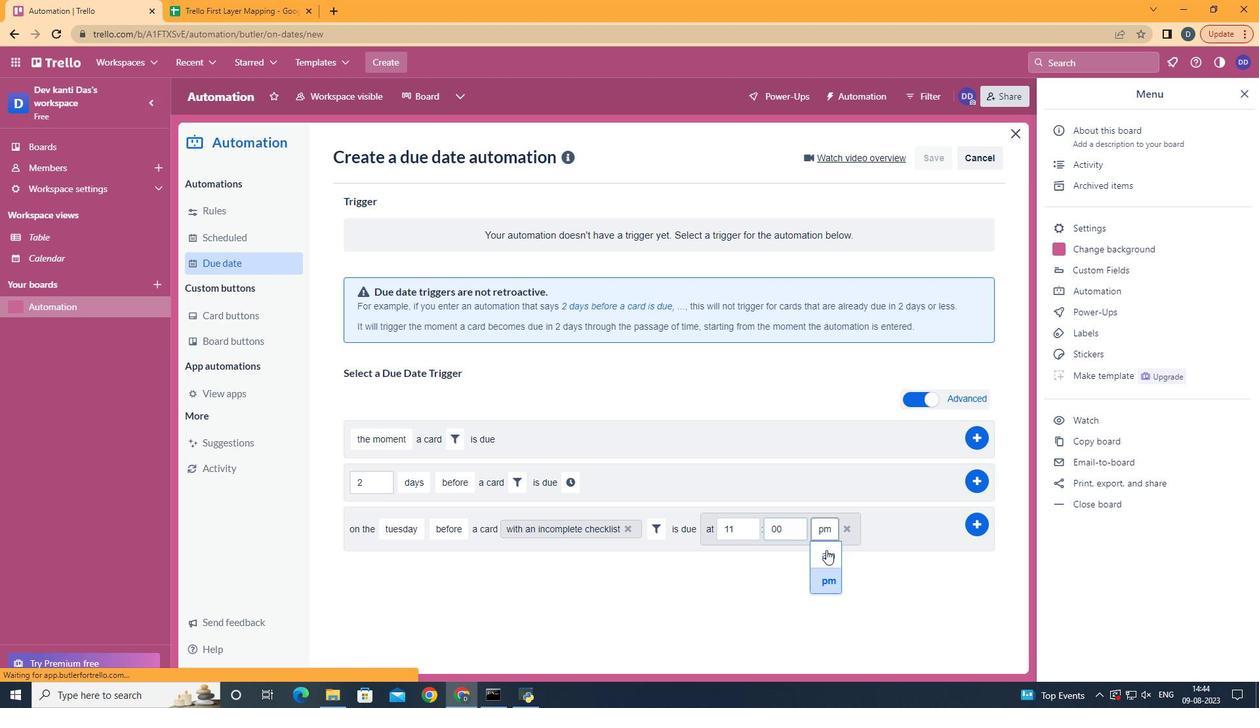 
Action: Mouse moved to (981, 523)
Screenshot: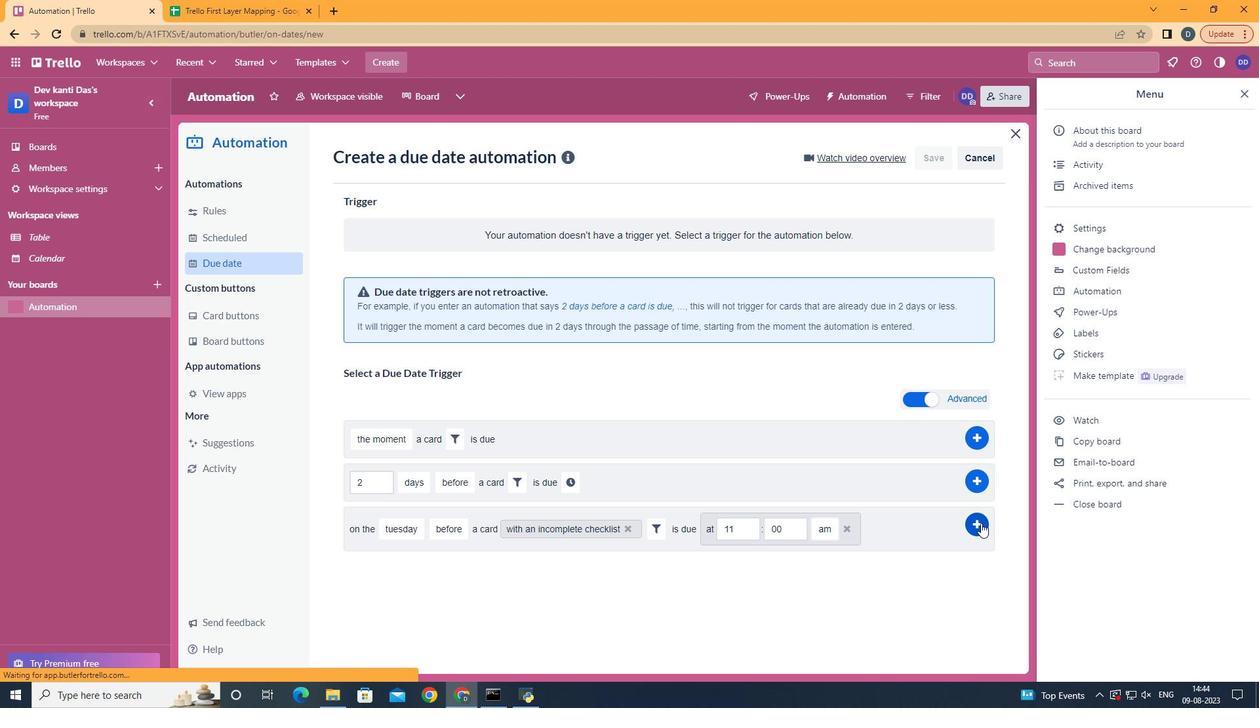 
Action: Mouse pressed left at (981, 523)
Screenshot: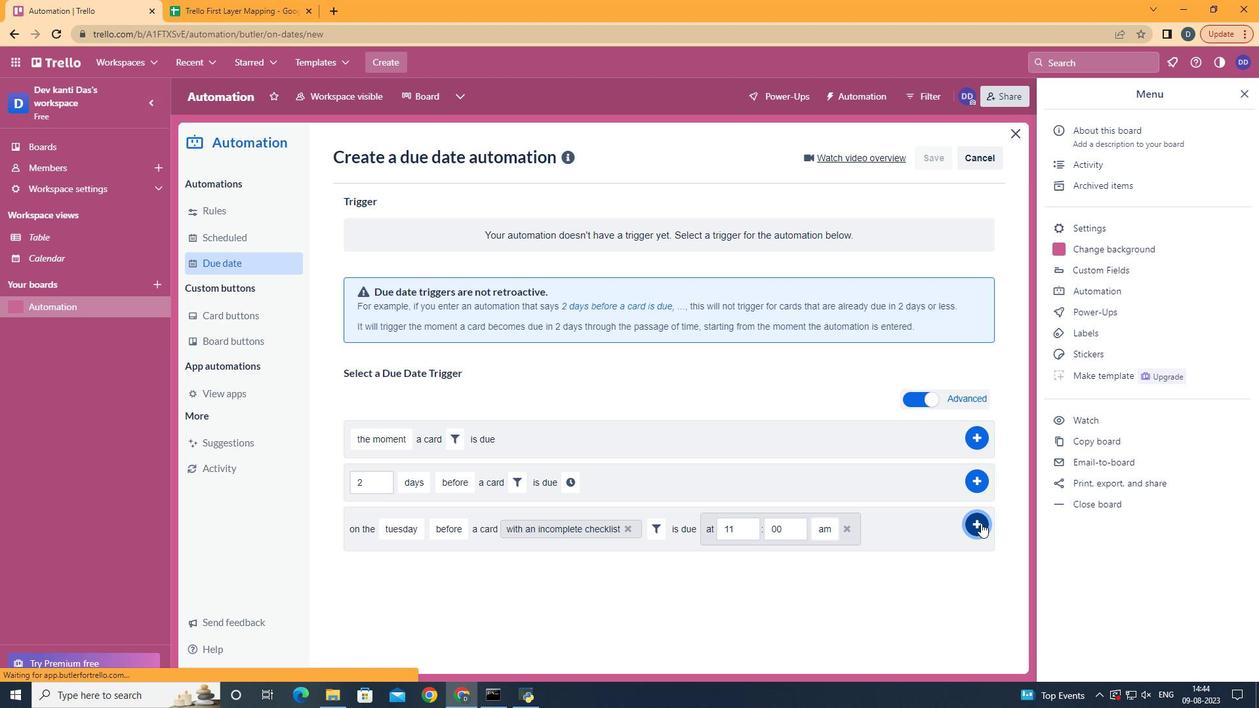 
Action: Mouse moved to (865, 285)
Screenshot: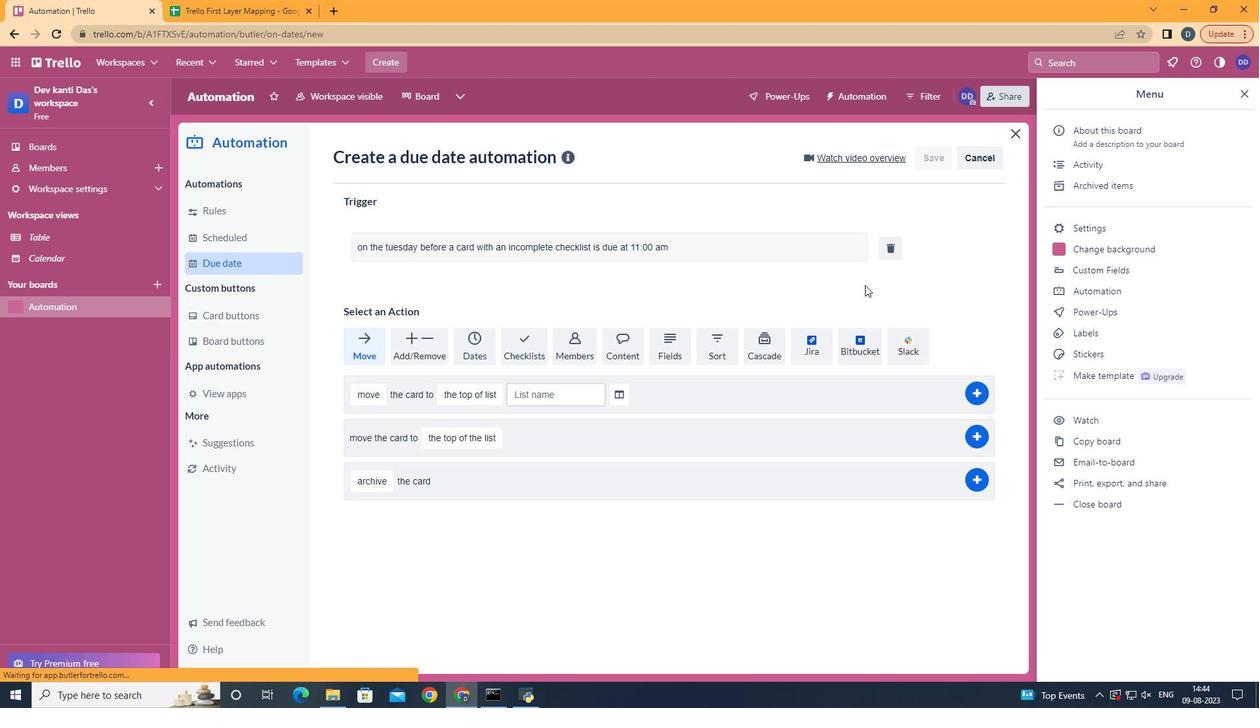 
